 Task: Create Card Card0000000044 in Board Board0000000011 in Workspace WS0000000004 in Trello. Create Card Card0000000045 in Board Board0000000012 in Workspace WS0000000004 in Trello. Create Card Card0000000046 in Board Board0000000012 in Workspace WS0000000004 in Trello. Create Card Card0000000047 in Board Board0000000012 in Workspace WS0000000004 in Trello. Create Card Card0000000048 in Board Board0000000012 in Workspace WS0000000004 in Trello
Action: Mouse moved to (614, 88)
Screenshot: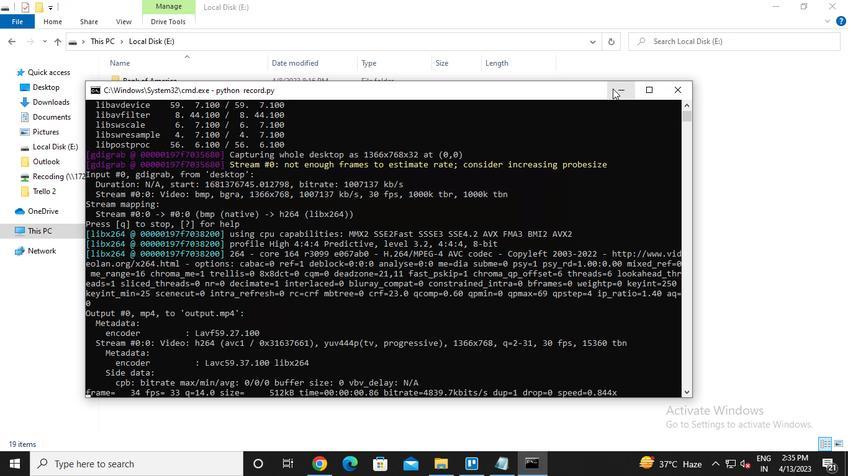 
Action: Mouse pressed left at (614, 88)
Screenshot: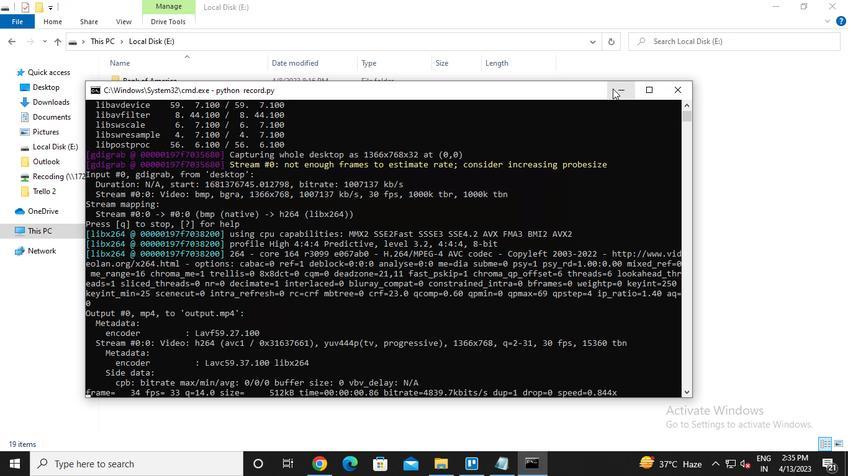 
Action: Mouse moved to (462, 460)
Screenshot: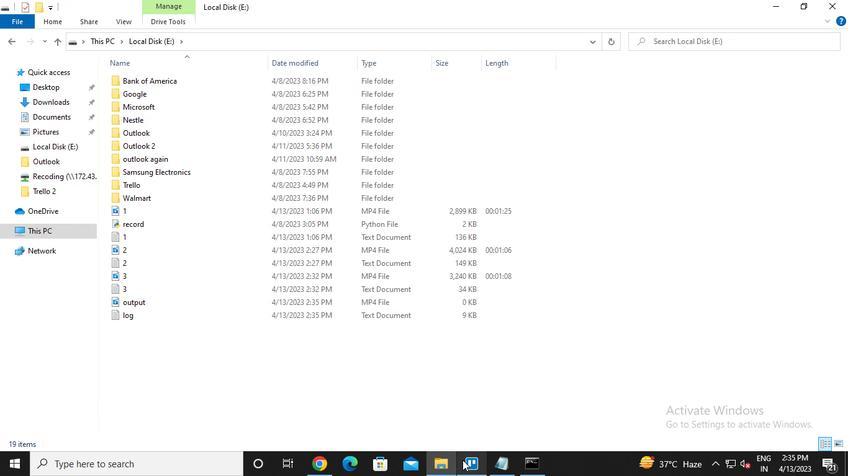 
Action: Mouse pressed left at (462, 460)
Screenshot: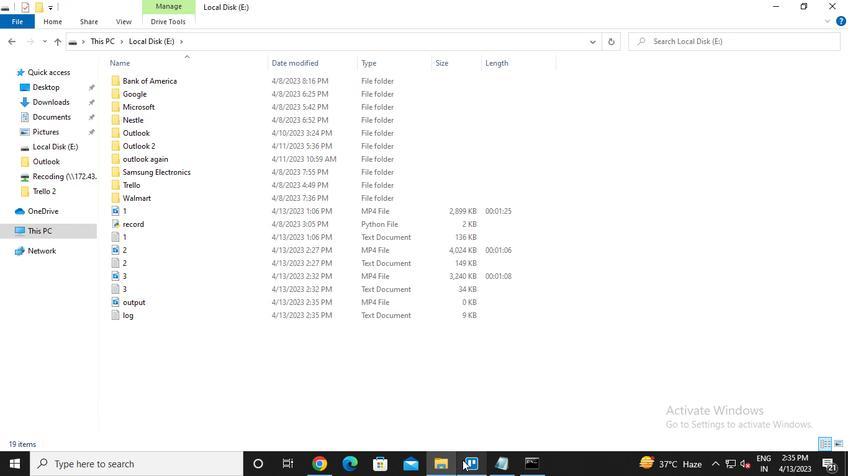 
Action: Mouse moved to (250, 189)
Screenshot: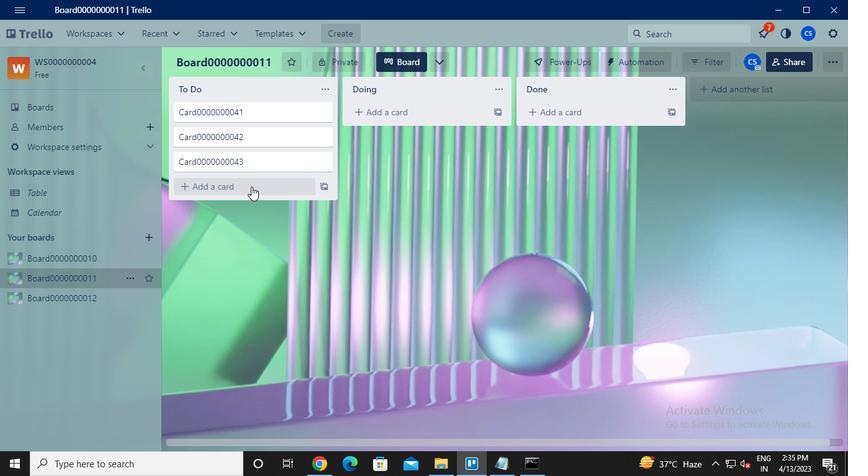 
Action: Mouse pressed left at (250, 189)
Screenshot: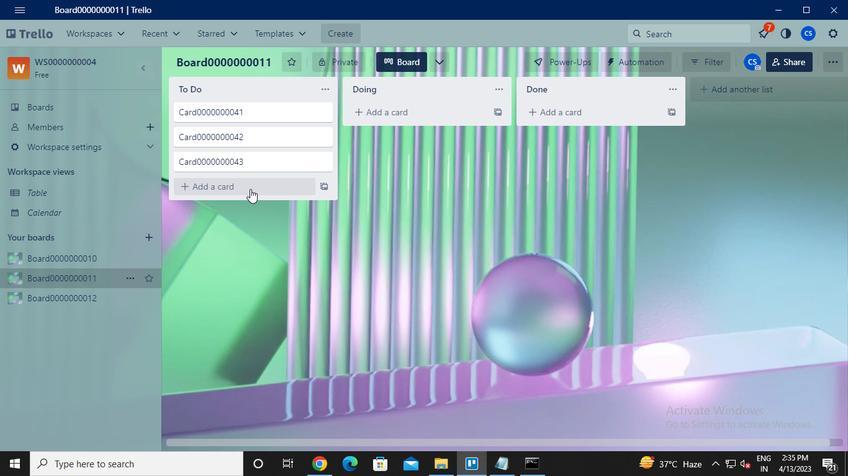 
Action: Keyboard Key.shift
Screenshot: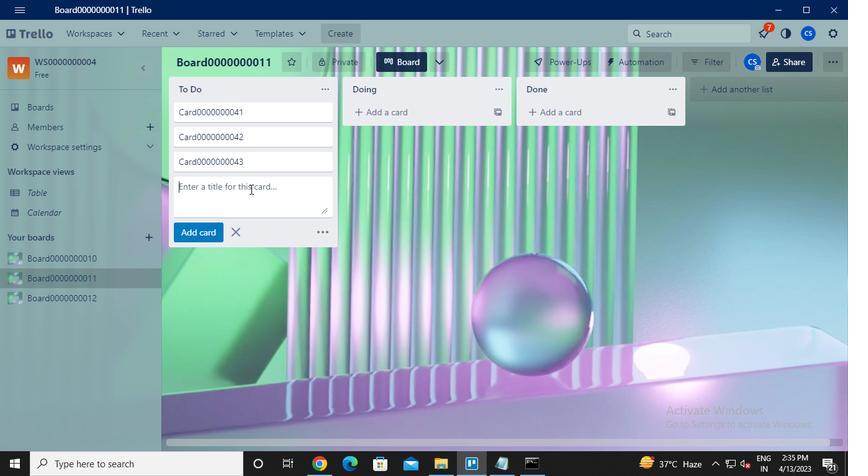 
Action: Keyboard Key.caps_lock
Screenshot: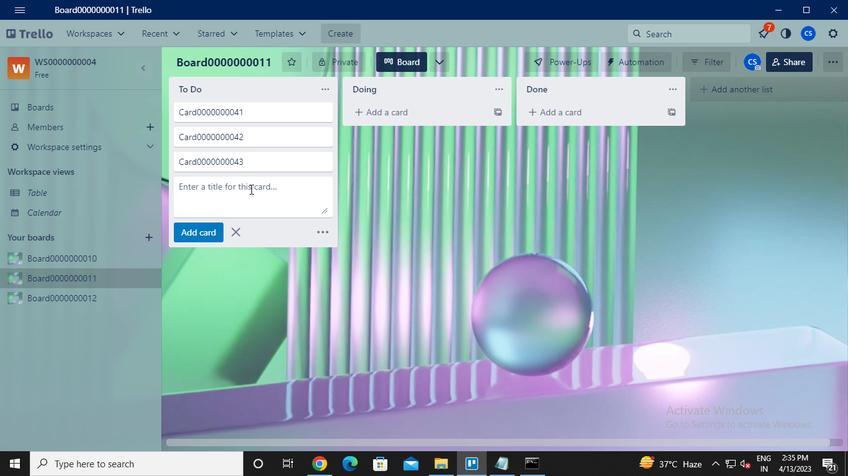 
Action: Keyboard c
Screenshot: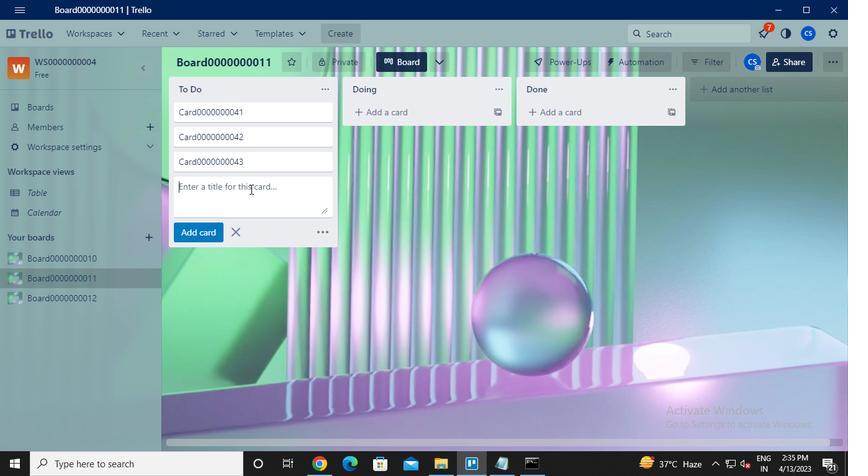 
Action: Keyboard Key.caps_lock
Screenshot: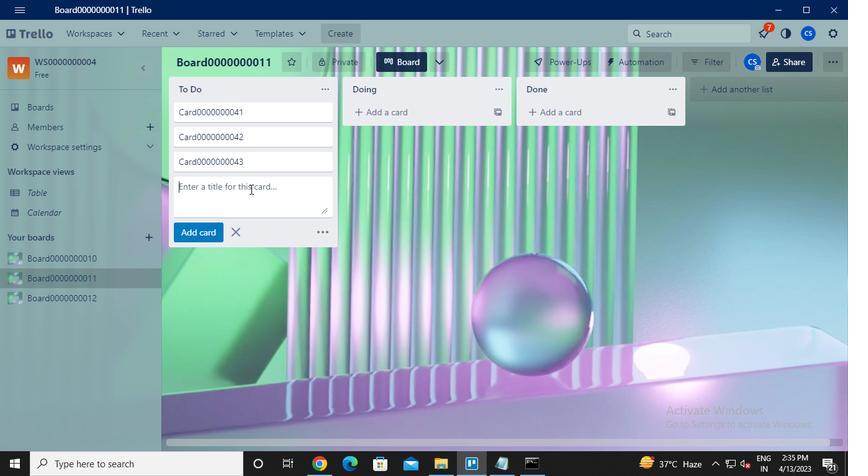 
Action: Keyboard a
Screenshot: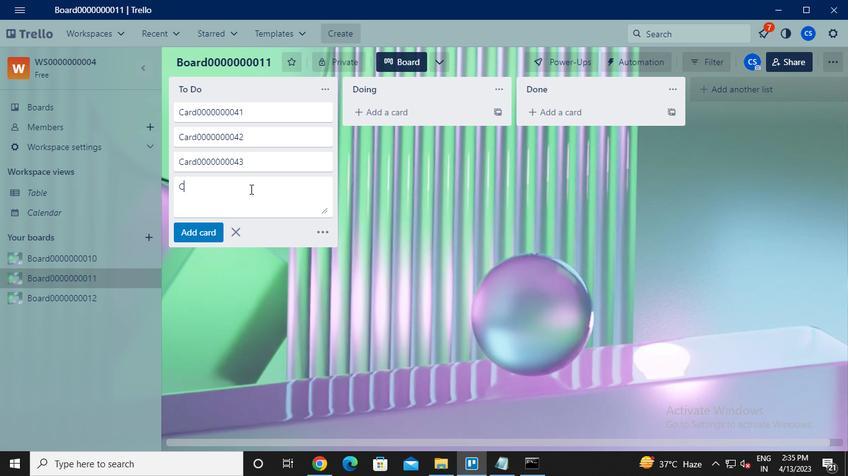 
Action: Keyboard r
Screenshot: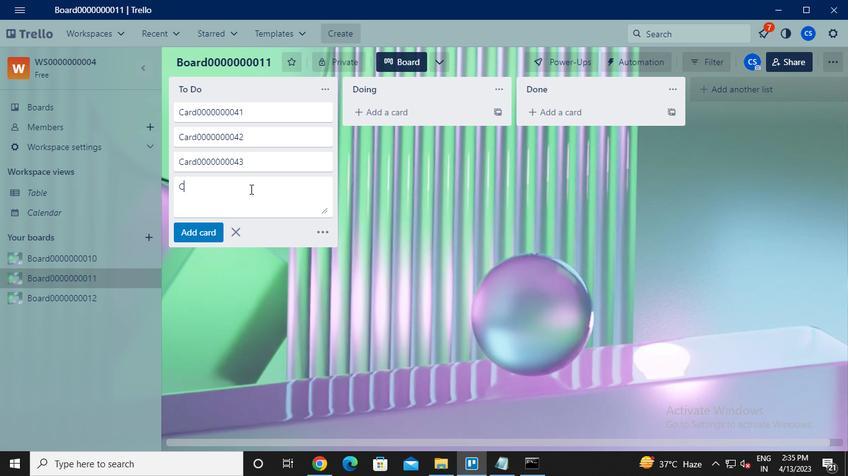 
Action: Keyboard d
Screenshot: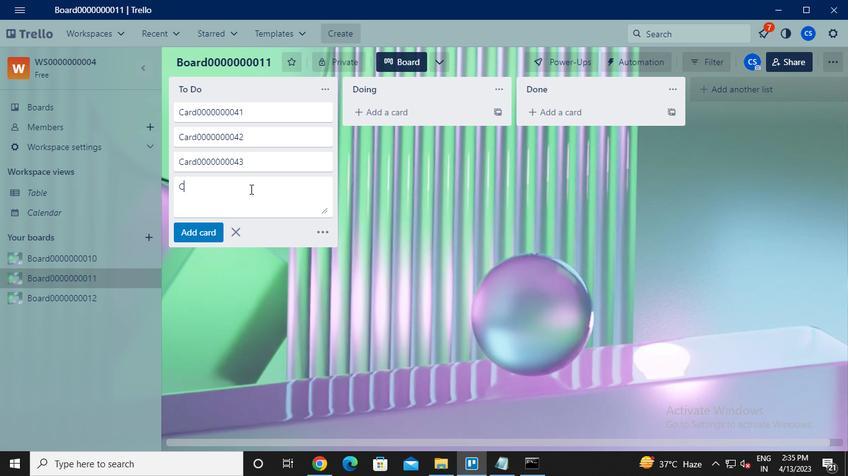 
Action: Keyboard <96>
Screenshot: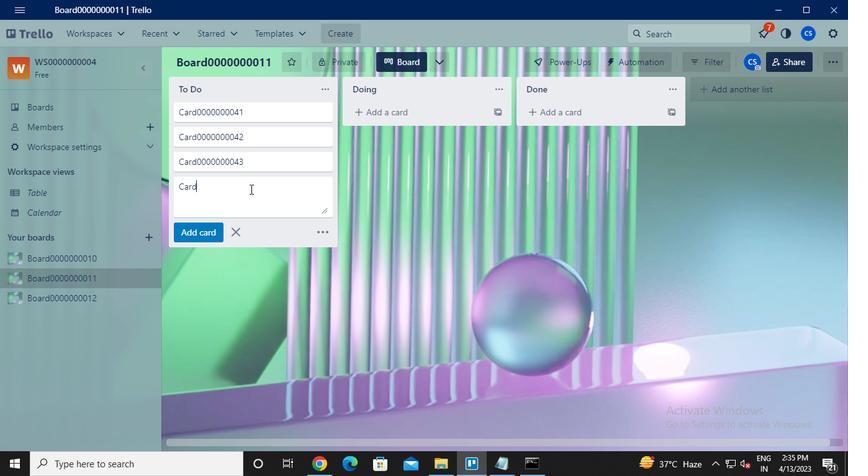 
Action: Keyboard <96>
Screenshot: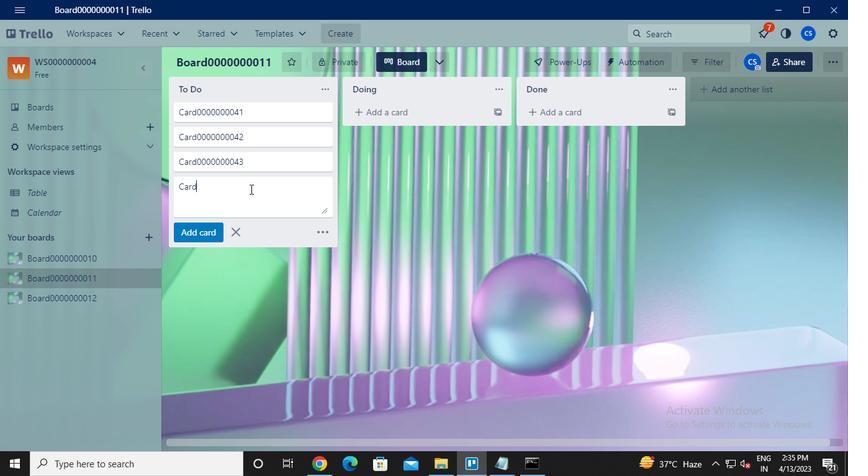 
Action: Keyboard <96>
Screenshot: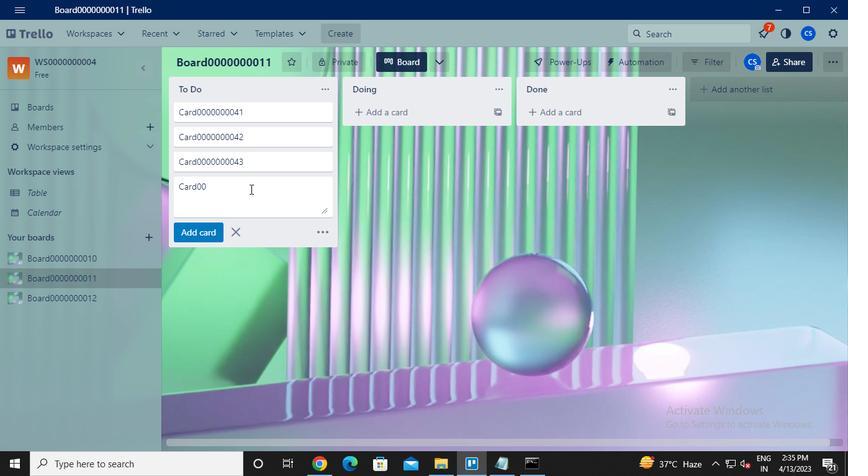 
Action: Keyboard <96>
Screenshot: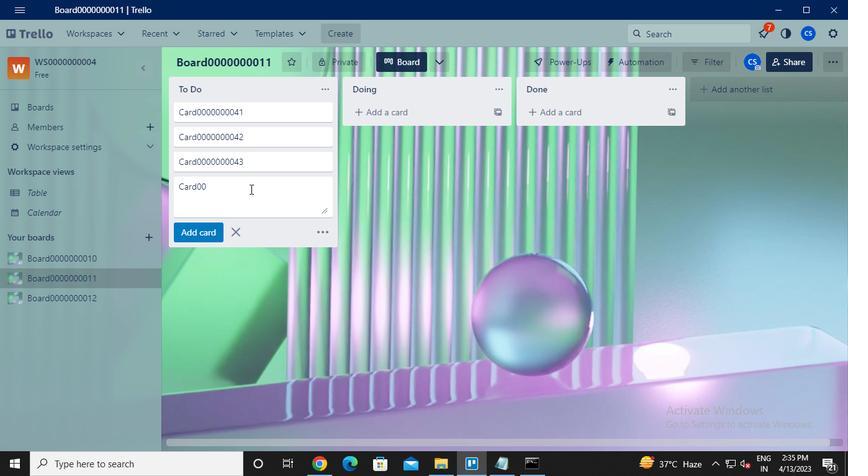 
Action: Keyboard <96>
Screenshot: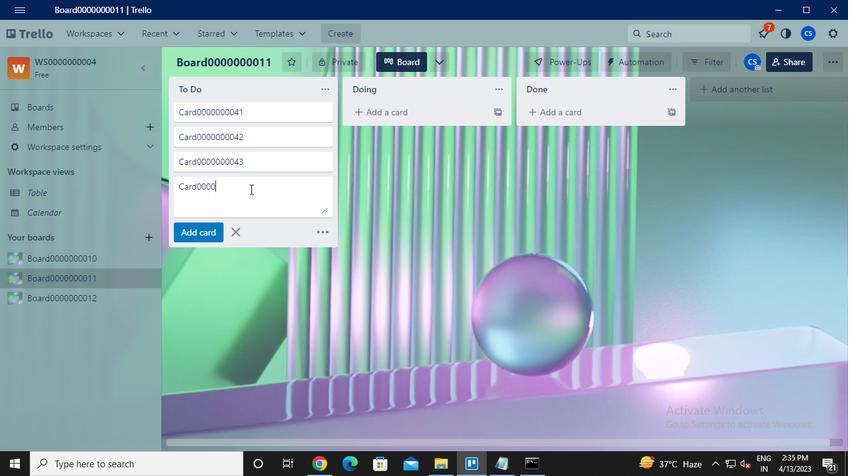 
Action: Keyboard <96>
Screenshot: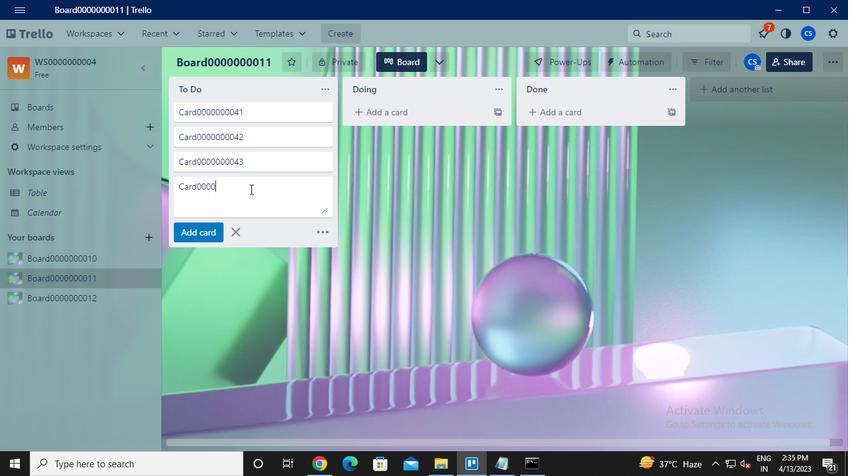 
Action: Keyboard <96>
Screenshot: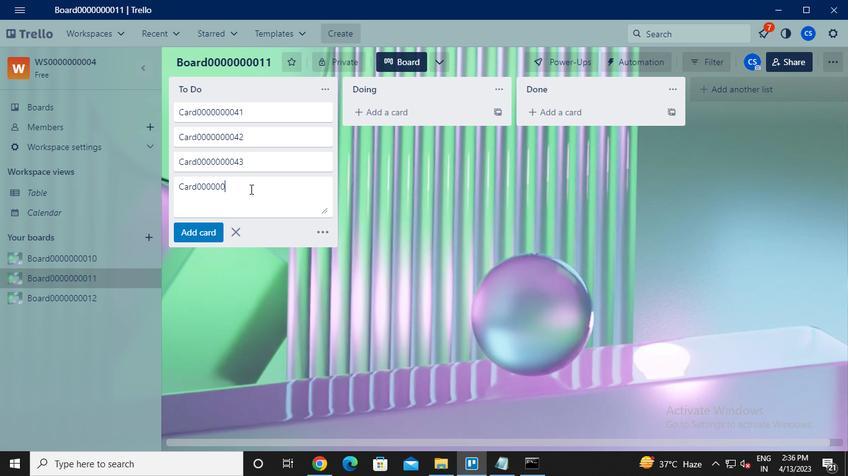 
Action: Keyboard <96>
Screenshot: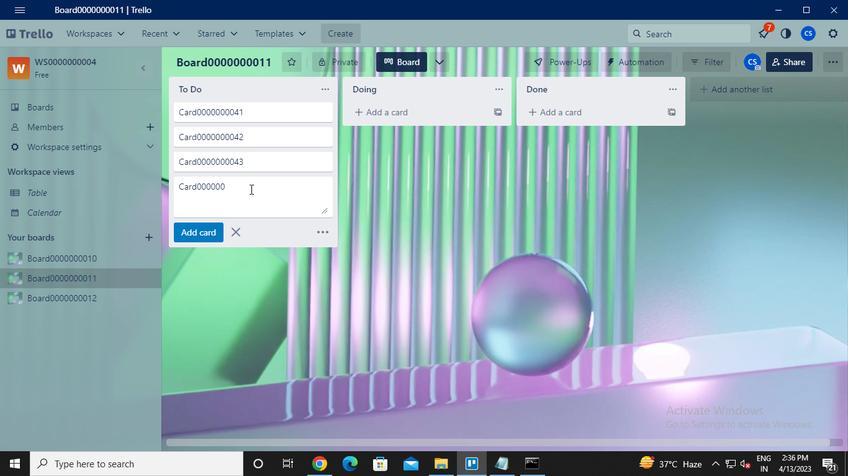 
Action: Keyboard <100>
Screenshot: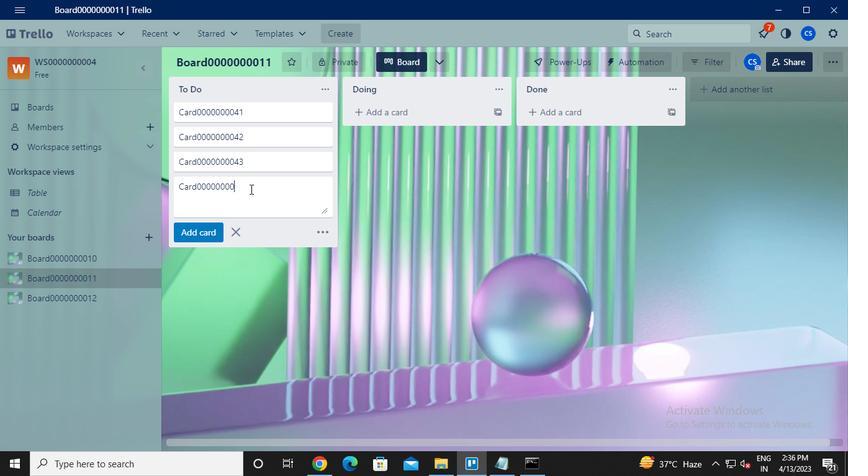 
Action: Keyboard <100>
Screenshot: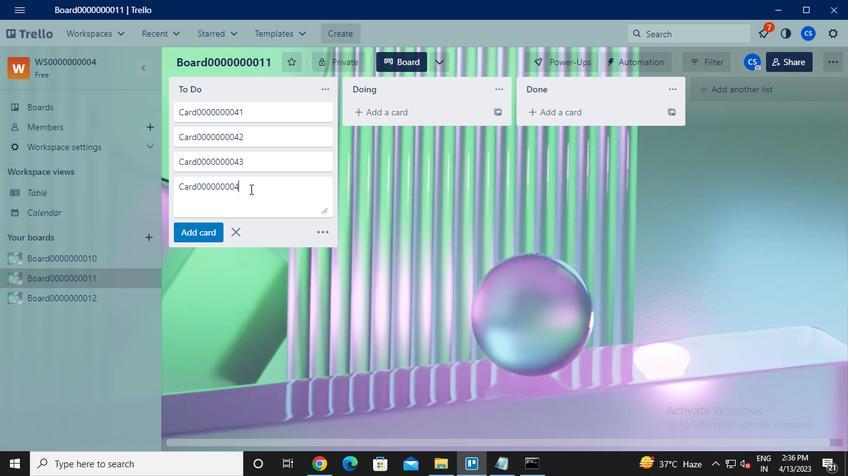 
Action: Mouse moved to (253, 295)
Screenshot: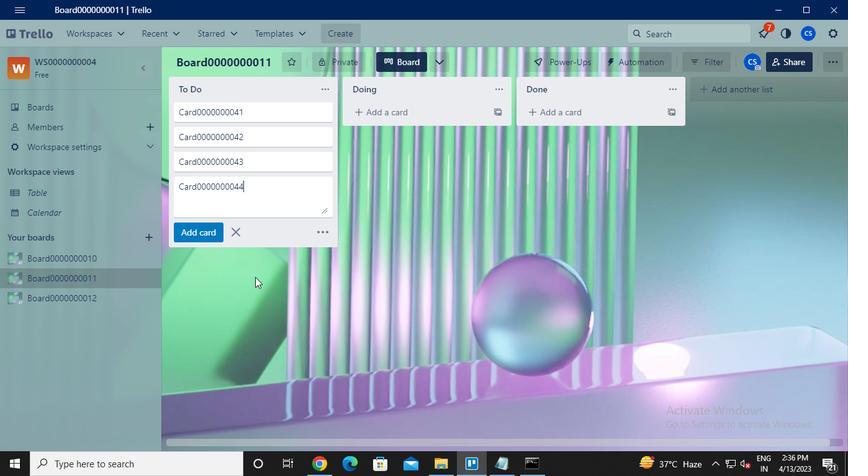 
Action: Keyboard Key.enter
Screenshot: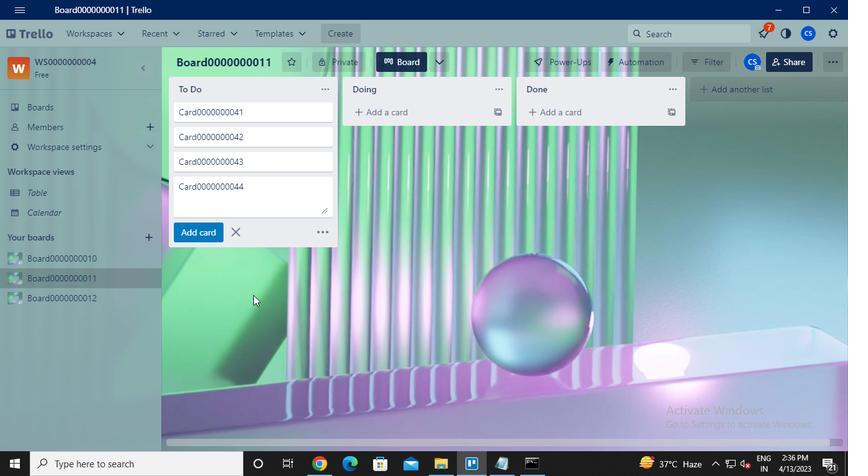 
Action: Mouse moved to (244, 261)
Screenshot: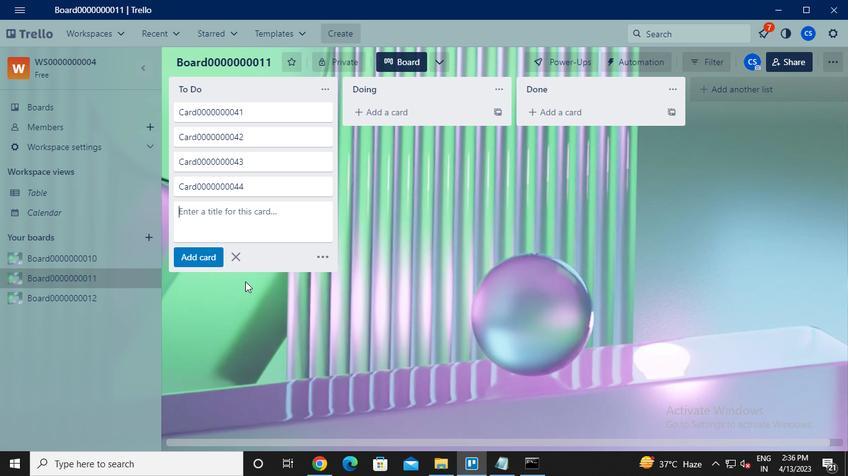 
Action: Mouse pressed left at (244, 261)
Screenshot: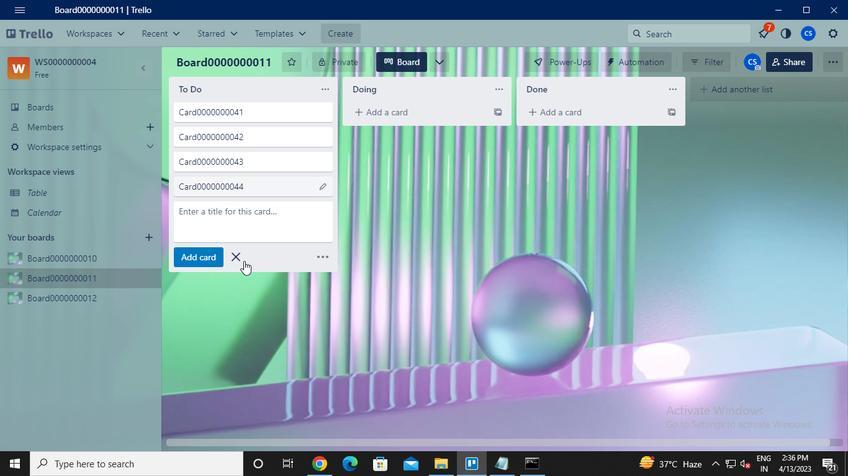 
Action: Mouse moved to (82, 303)
Screenshot: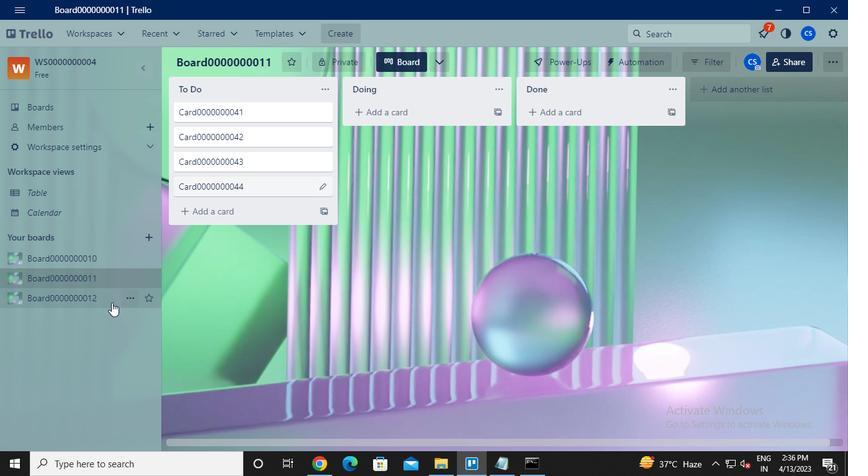
Action: Mouse pressed left at (82, 303)
Screenshot: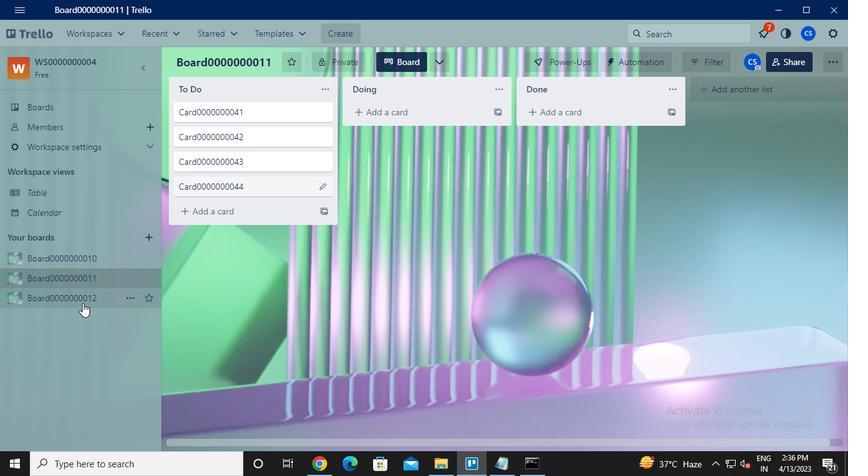 
Action: Mouse moved to (229, 135)
Screenshot: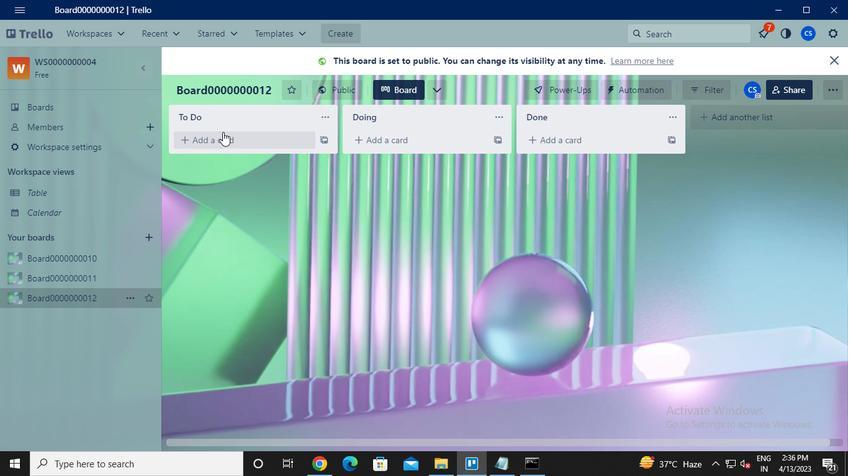 
Action: Mouse pressed left at (229, 135)
Screenshot: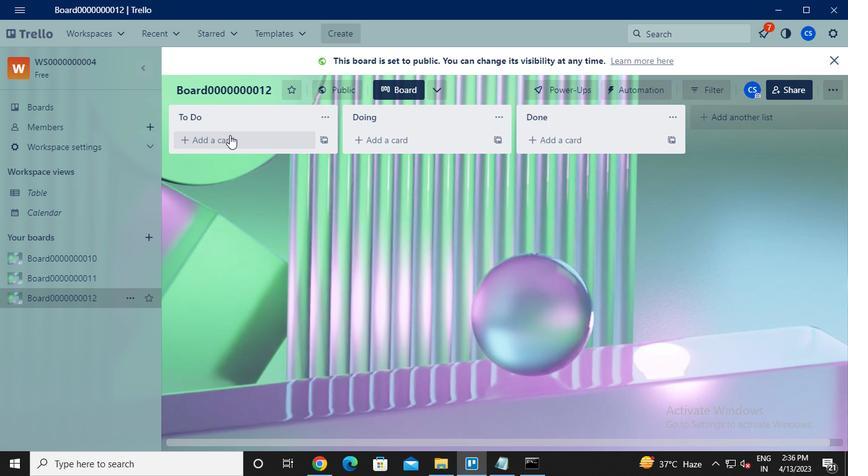 
Action: Keyboard Key.caps_lock
Screenshot: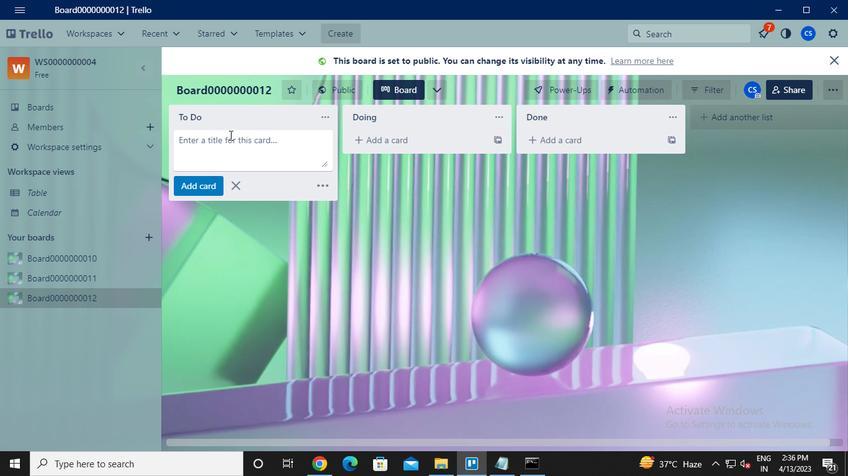 
Action: Keyboard c
Screenshot: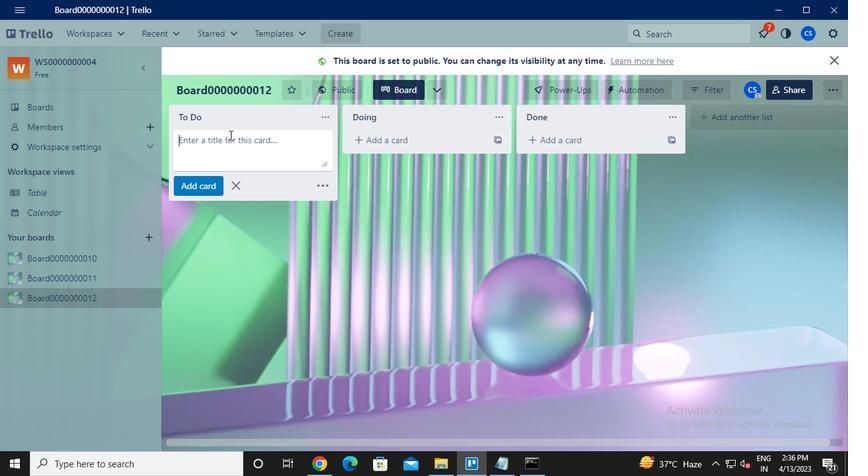 
Action: Keyboard Key.caps_lock
Screenshot: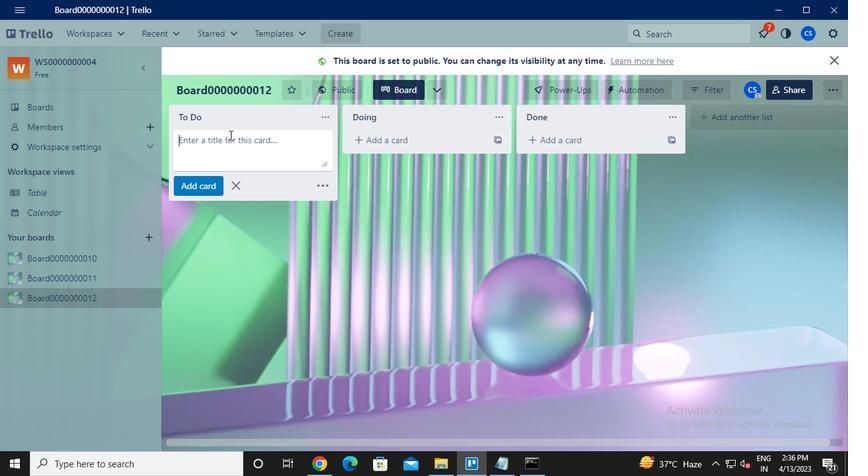 
Action: Keyboard a
Screenshot: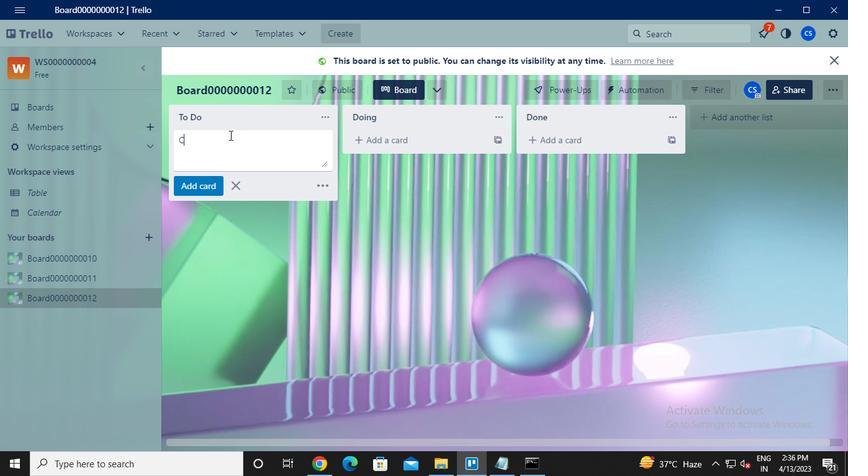 
Action: Keyboard r
Screenshot: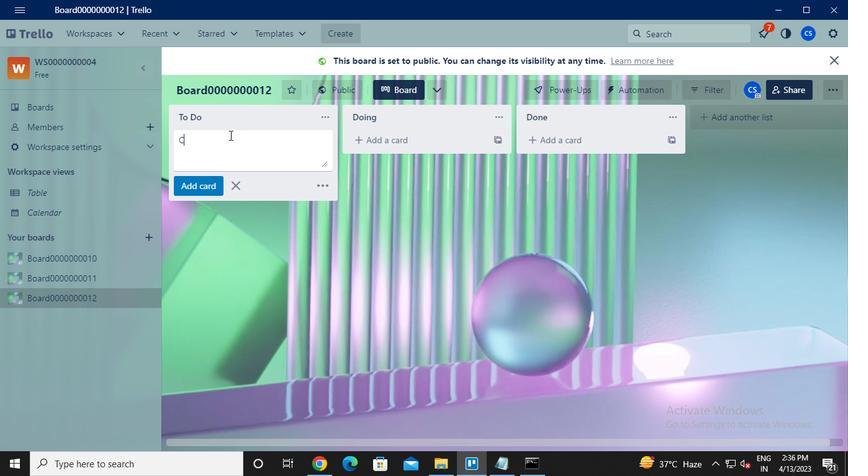 
Action: Keyboard d
Screenshot: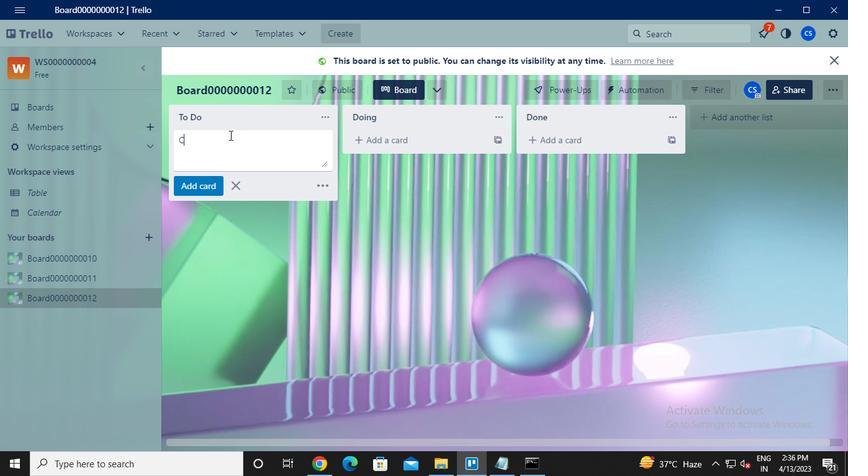 
Action: Keyboard <96>
Screenshot: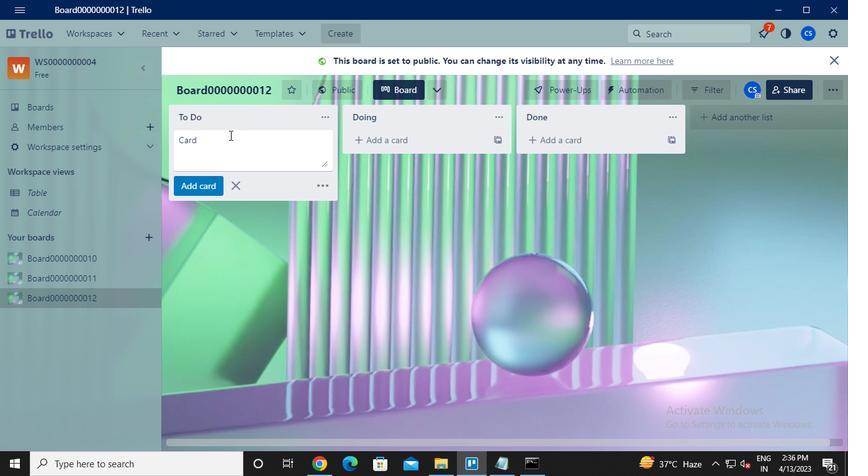 
Action: Keyboard <96>
Screenshot: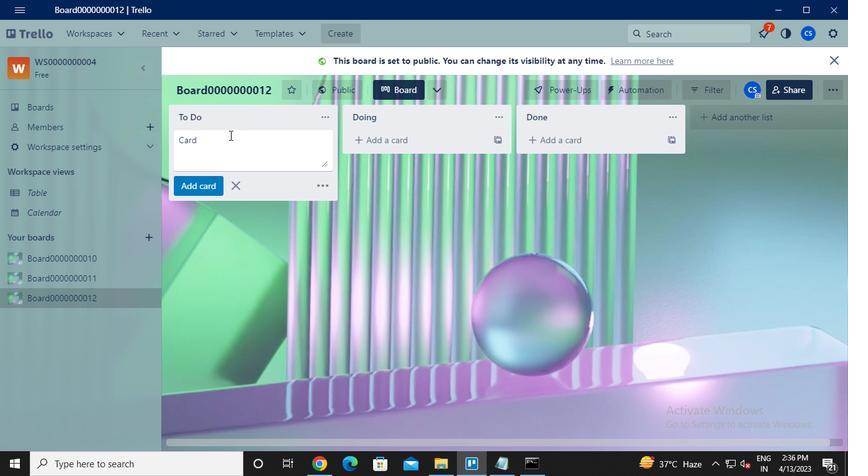 
Action: Keyboard <96>
Screenshot: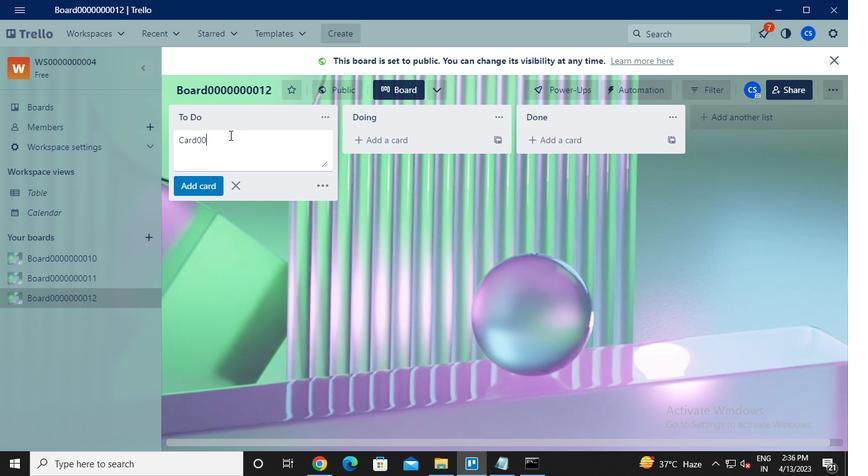 
Action: Keyboard <96>
Screenshot: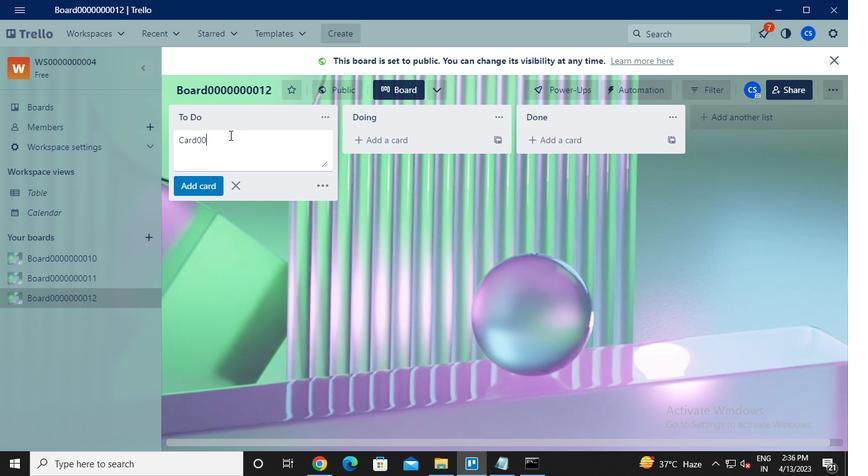 
Action: Keyboard <96>
Screenshot: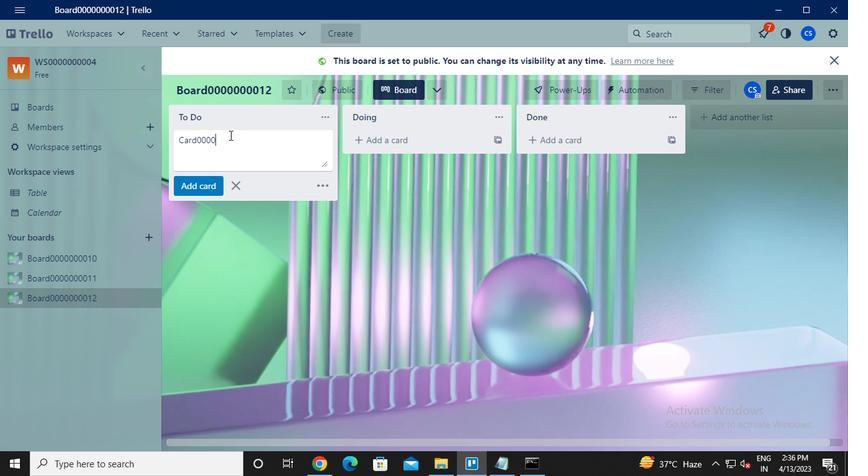 
Action: Keyboard <96>
Screenshot: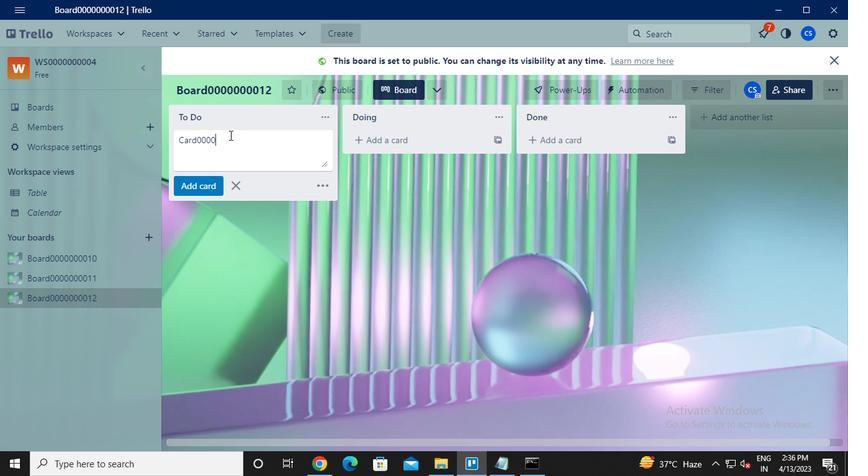 
Action: Keyboard <96>
Screenshot: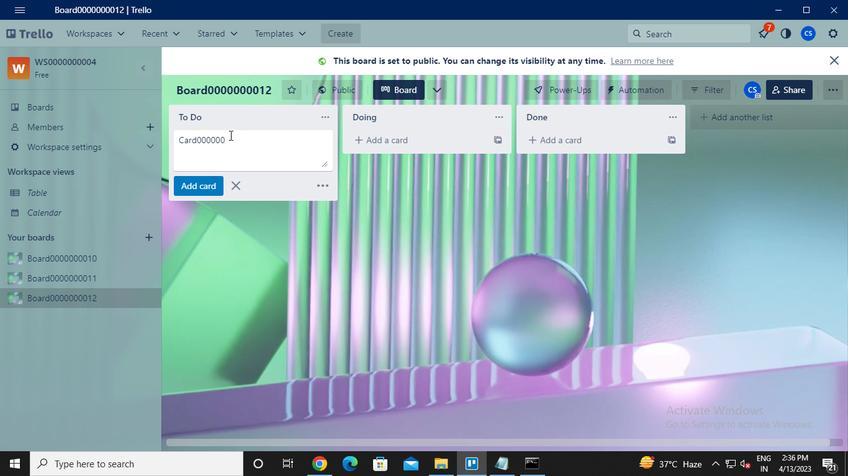 
Action: Keyboard <96>
Screenshot: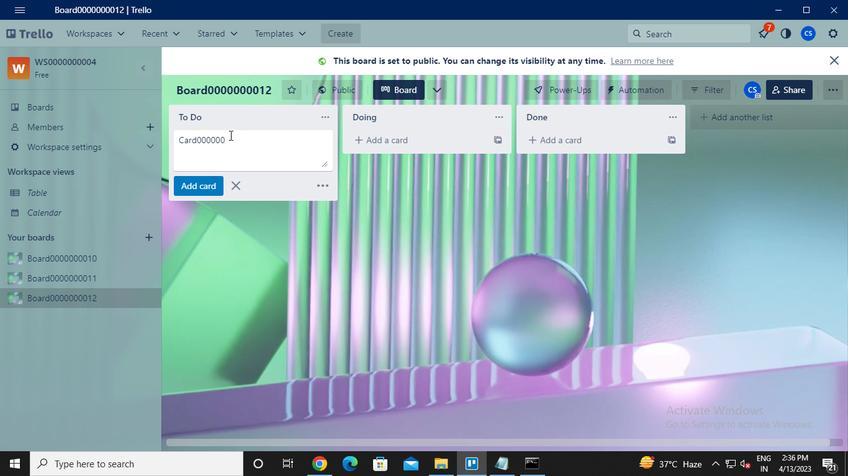 
Action: Keyboard <100>
Screenshot: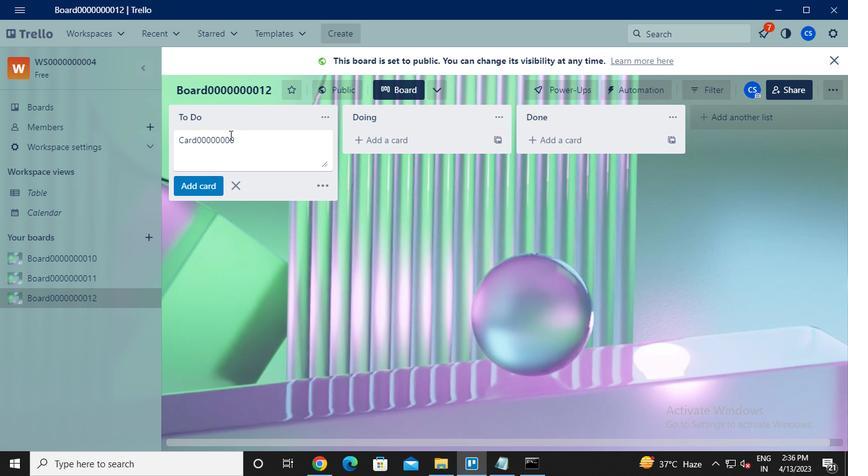 
Action: Keyboard <101>
Screenshot: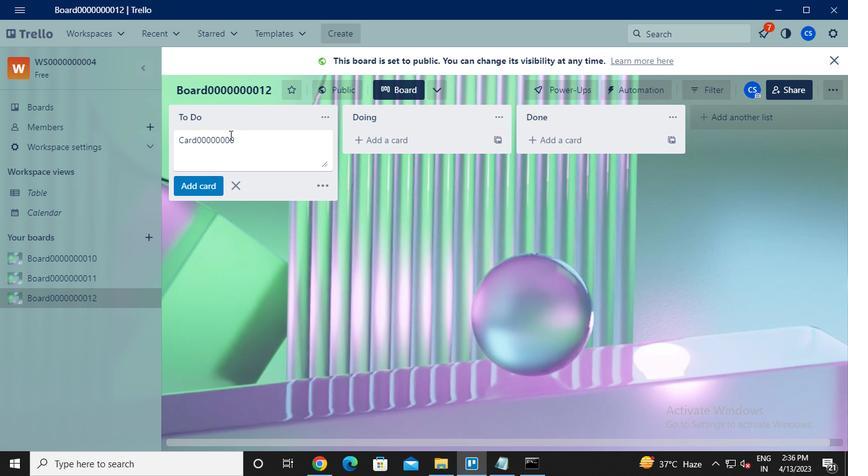 
Action: Keyboard Key.enter
Screenshot: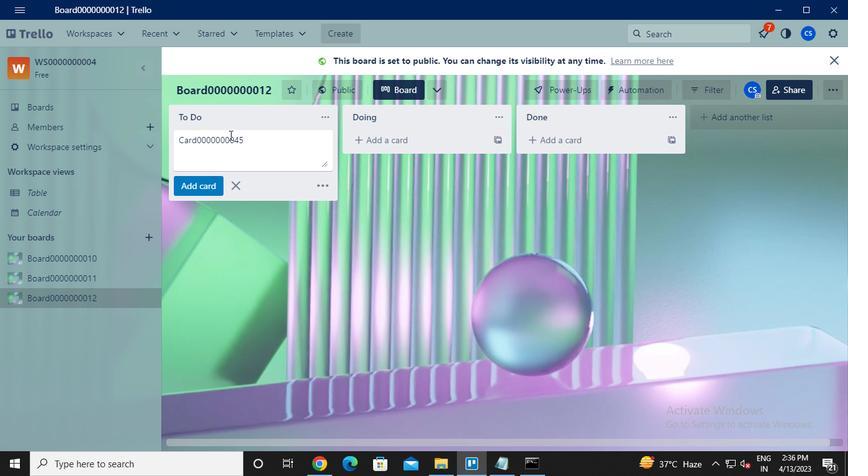 
Action: Keyboard Key.caps_lock
Screenshot: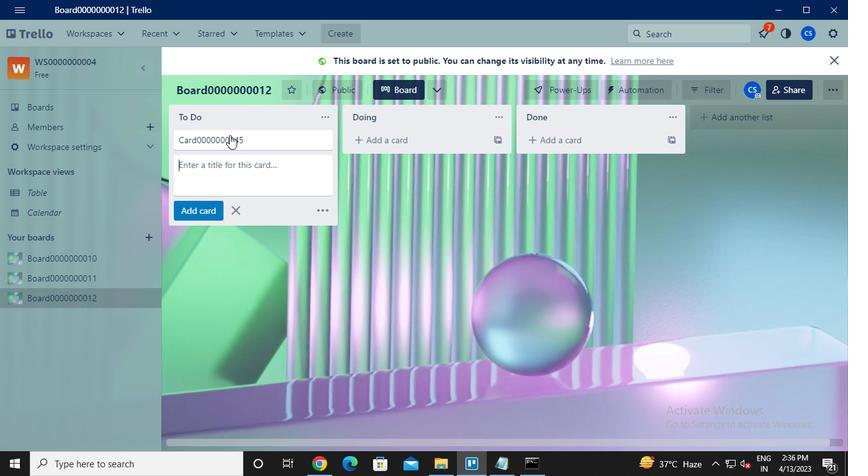 
Action: Keyboard c
Screenshot: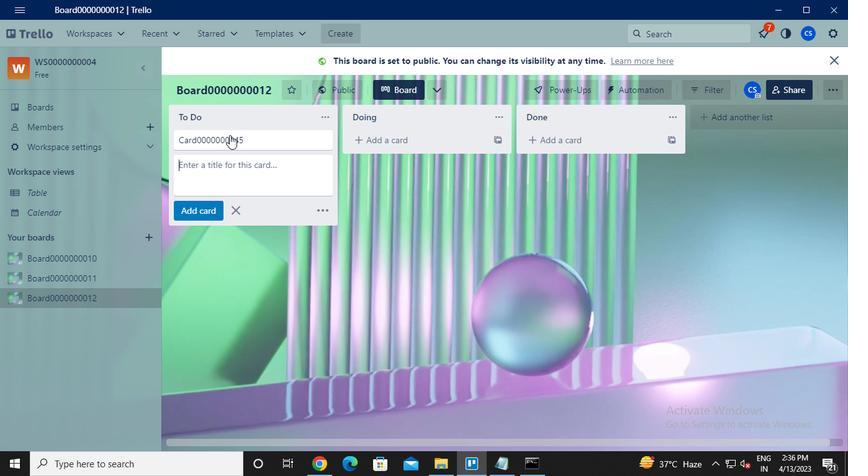 
Action: Keyboard Key.caps_lock
Screenshot: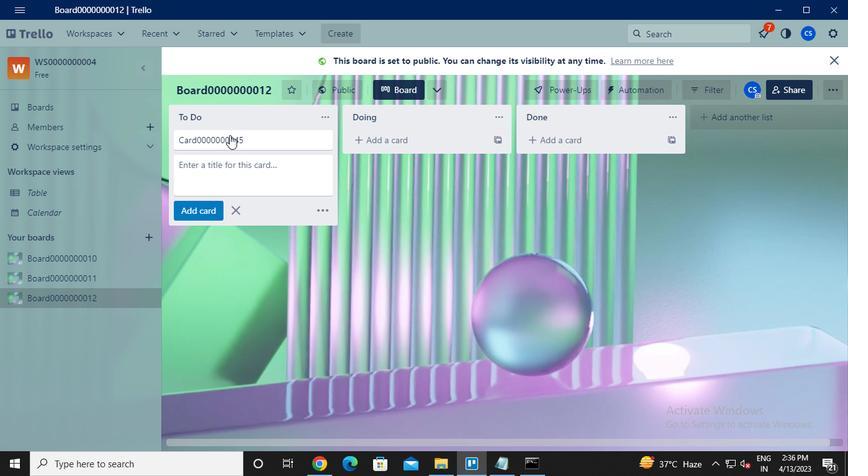 
Action: Keyboard a
Screenshot: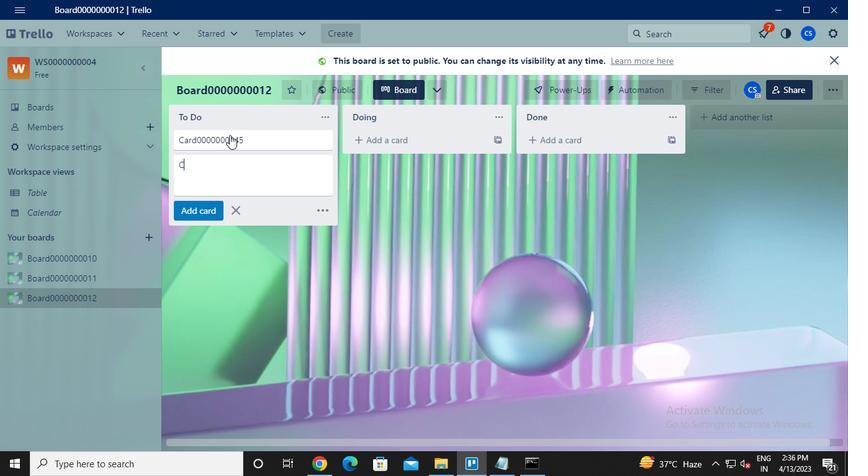 
Action: Keyboard r
Screenshot: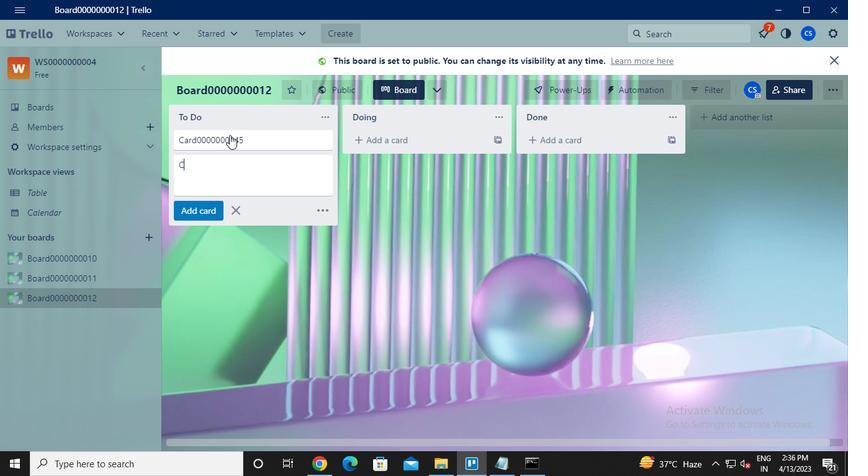 
Action: Keyboard d
Screenshot: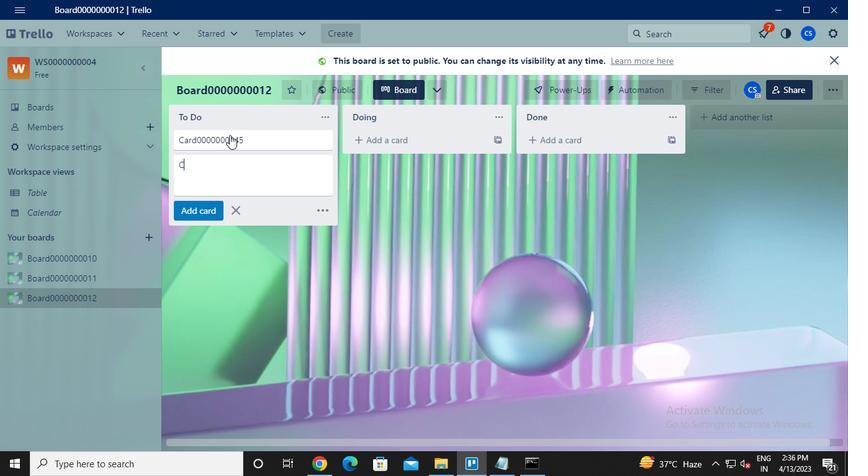 
Action: Keyboard <96>
Screenshot: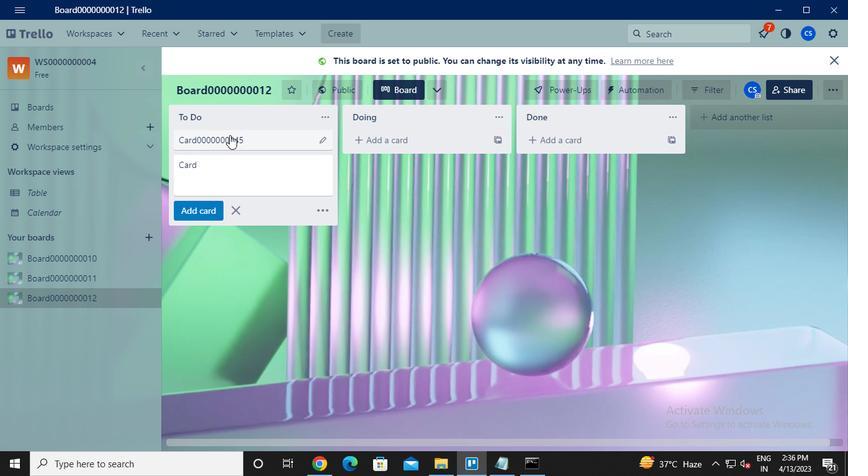 
Action: Keyboard <96>
Screenshot: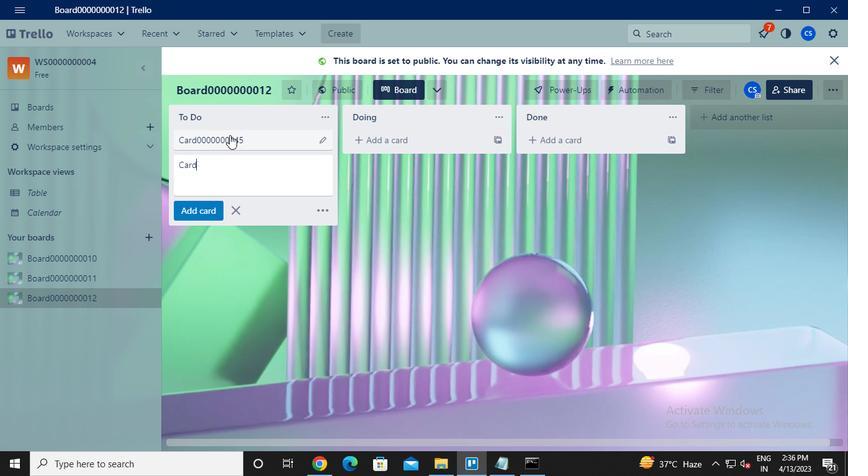 
Action: Keyboard <96>
Screenshot: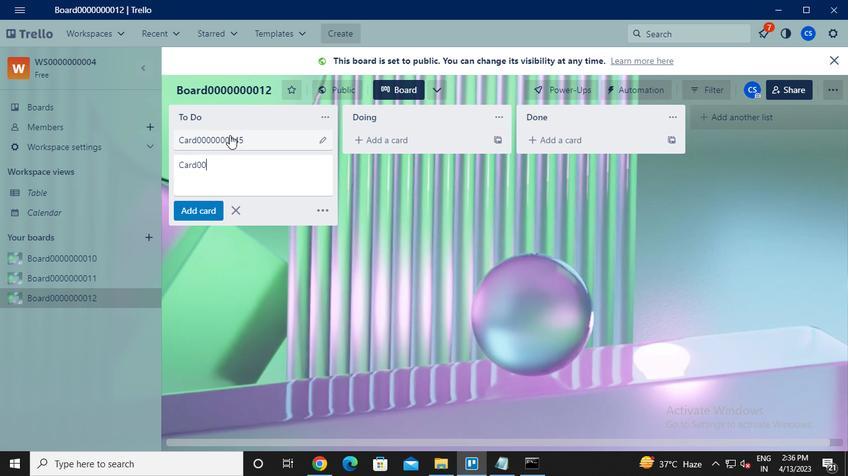 
Action: Keyboard <96>
Screenshot: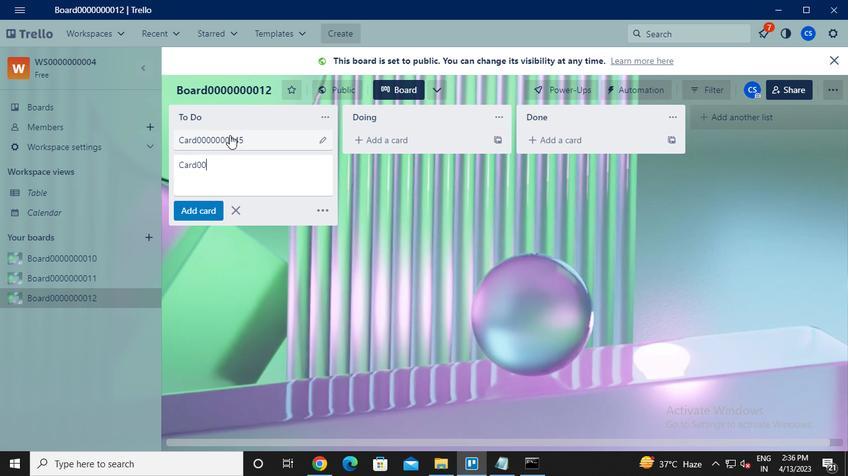
Action: Keyboard <96>
Screenshot: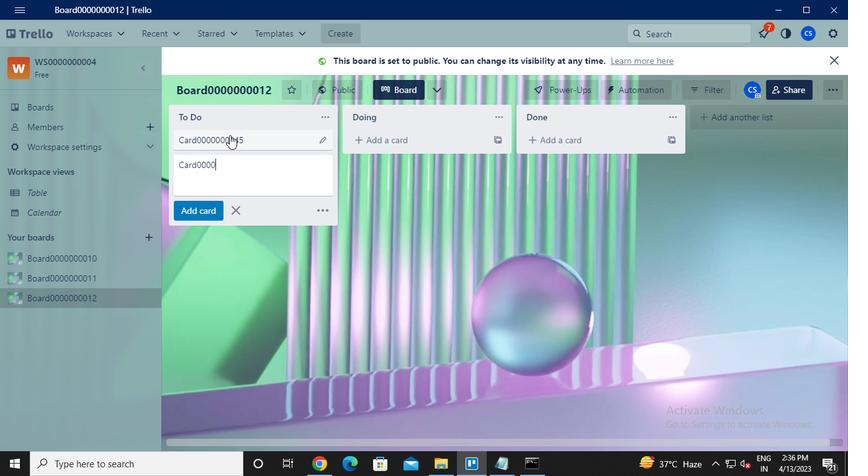 
Action: Keyboard <96>
Screenshot: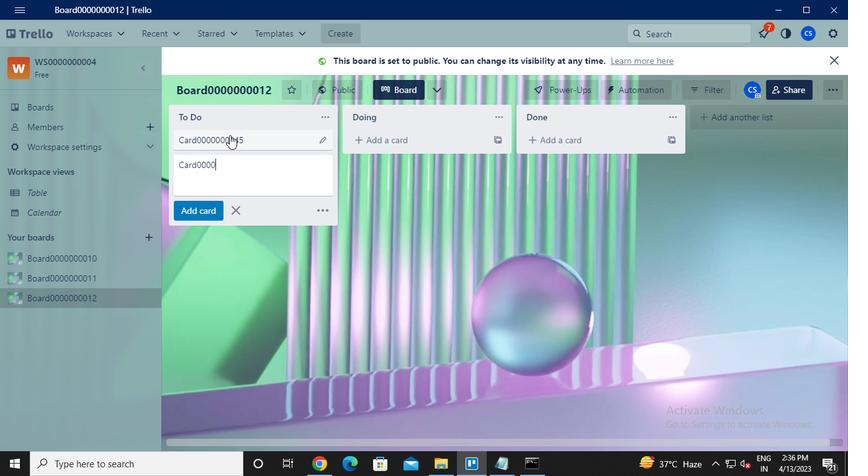 
Action: Keyboard <96>
Screenshot: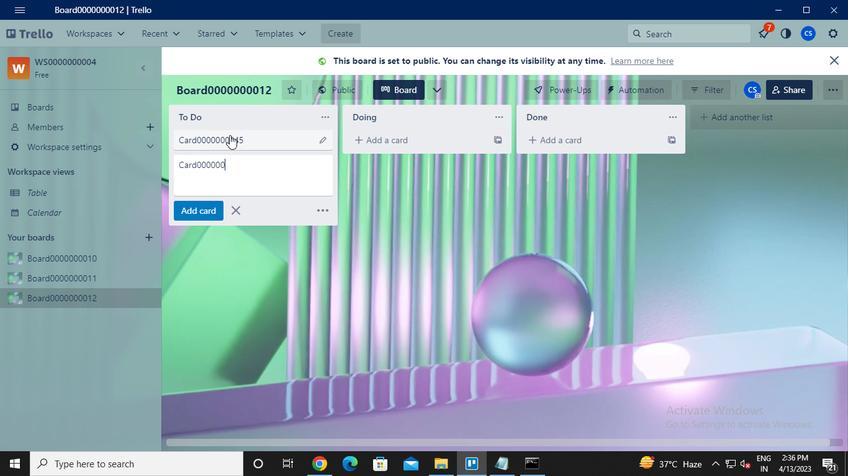 
Action: Keyboard <96>
Screenshot: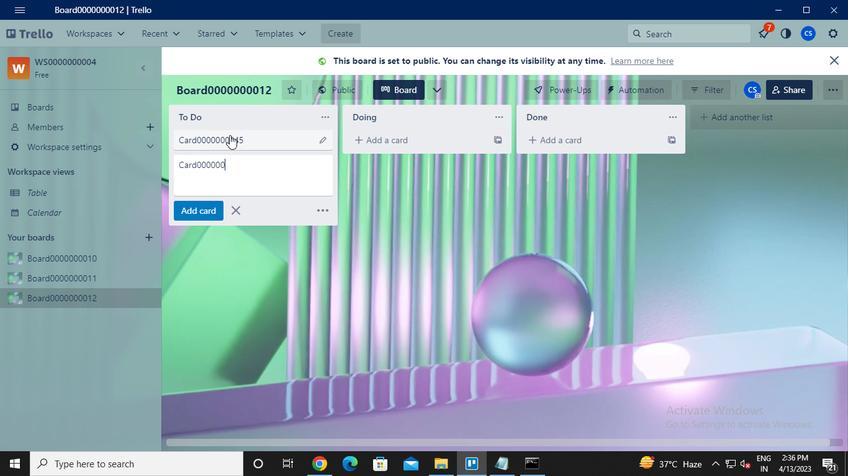 
Action: Keyboard <100>
Screenshot: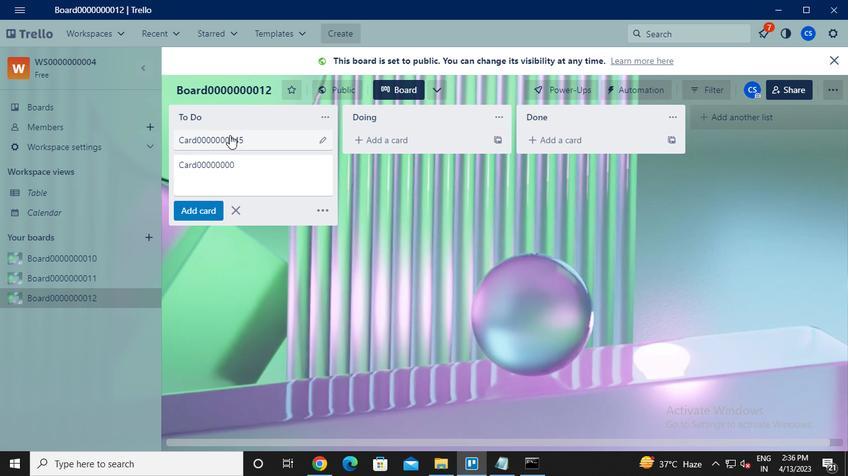 
Action: Keyboard <102>
Screenshot: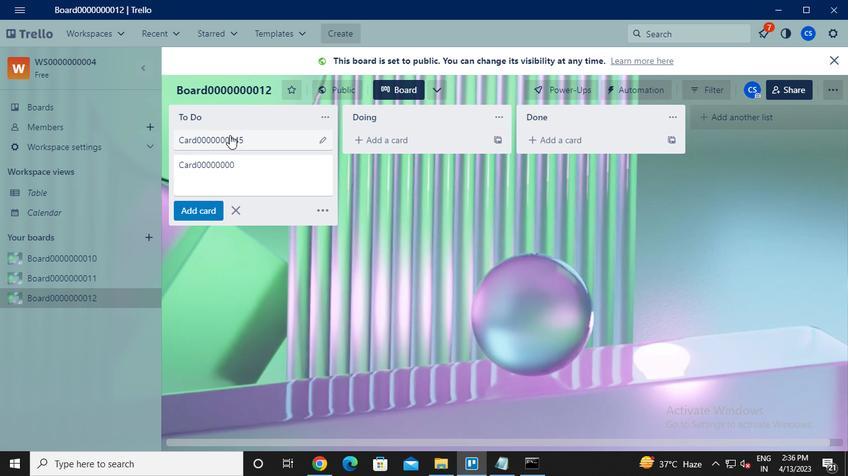 
Action: Keyboard Key.enter
Screenshot: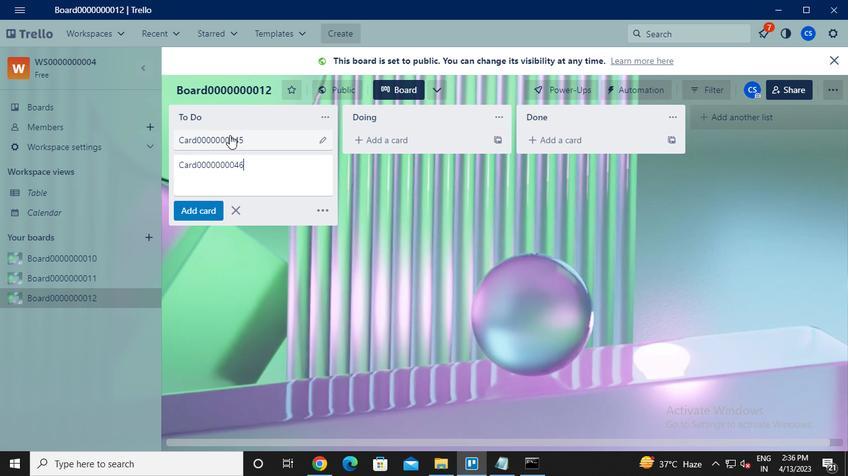 
Action: Keyboard Key.caps_lock
Screenshot: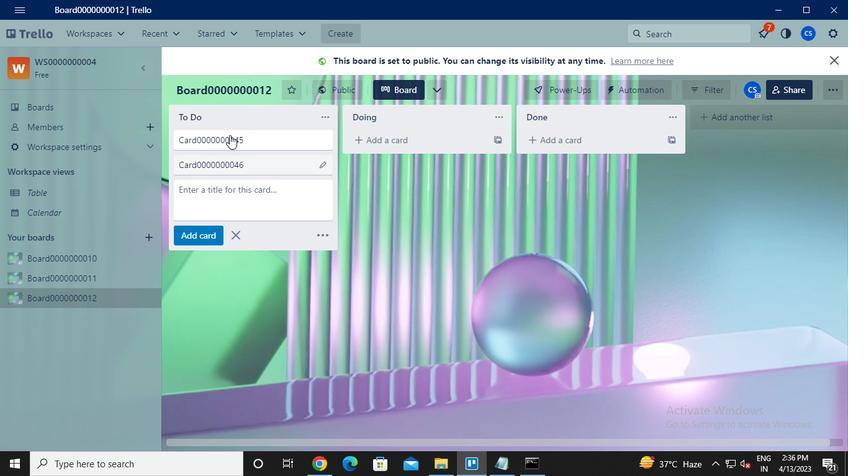 
Action: Keyboard c
Screenshot: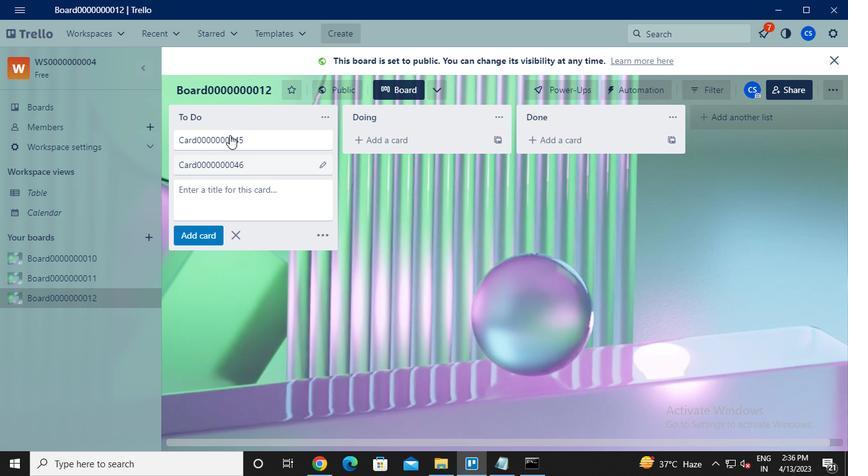 
Action: Keyboard Key.caps_lock
Screenshot: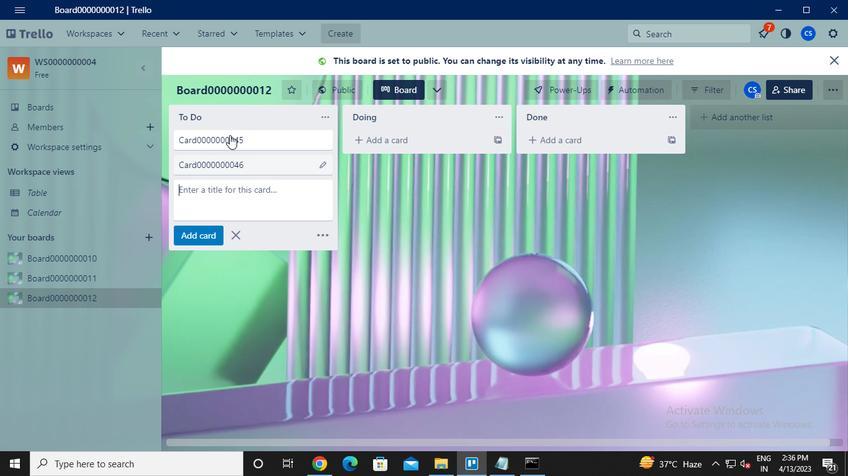 
Action: Keyboard a
Screenshot: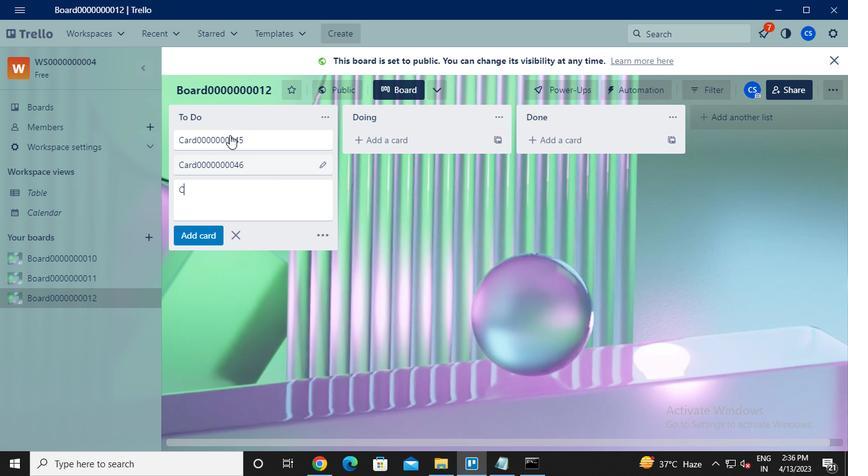 
Action: Keyboard r
Screenshot: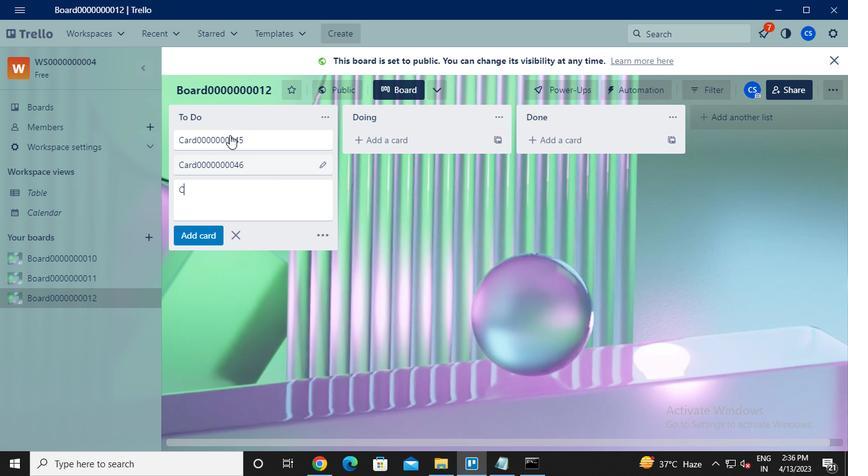 
Action: Keyboard d
Screenshot: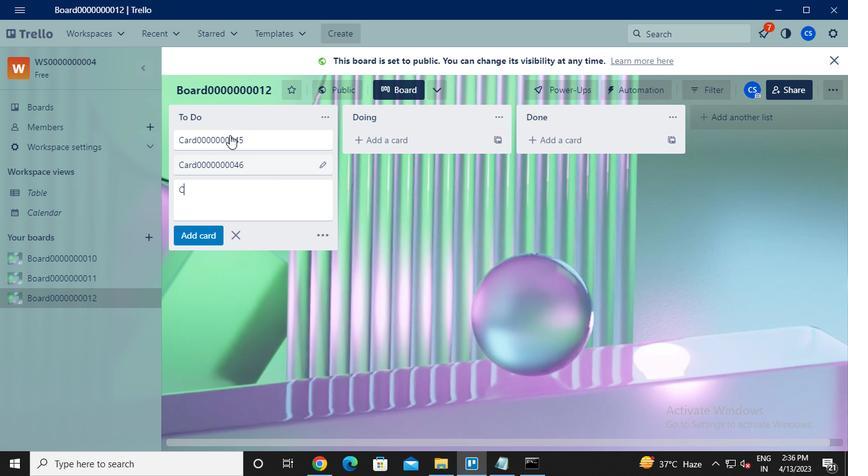 
Action: Keyboard <96>
Screenshot: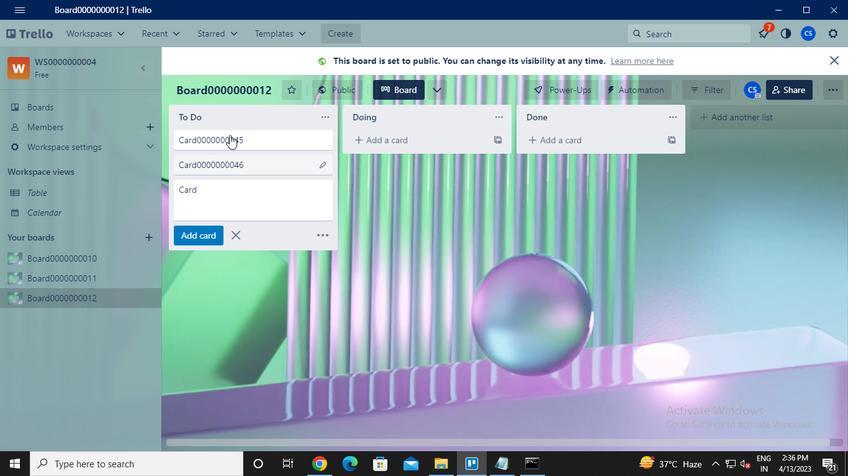 
Action: Keyboard <96>
Screenshot: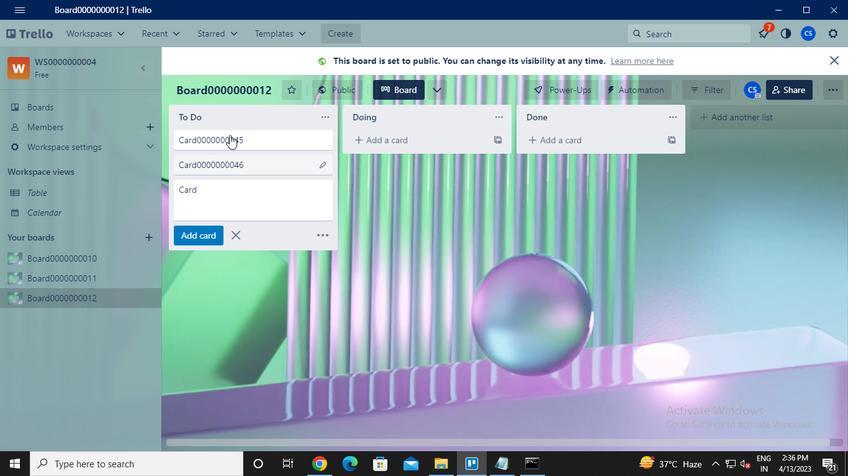 
Action: Keyboard <96>
Screenshot: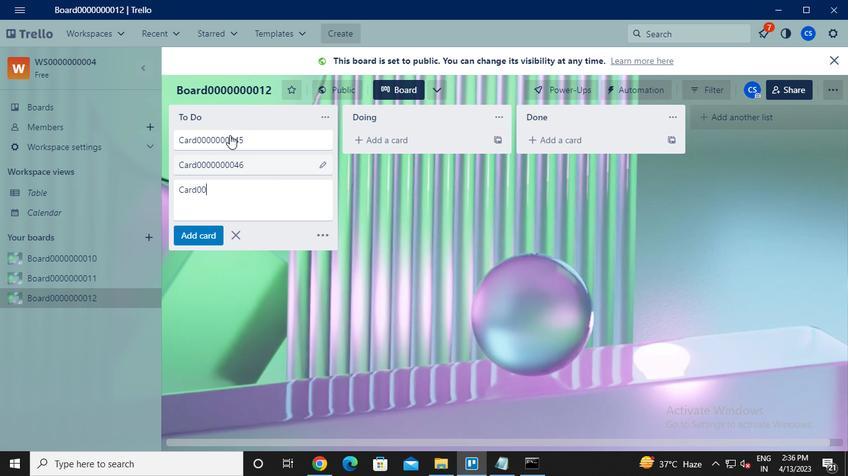 
Action: Keyboard <96>
Screenshot: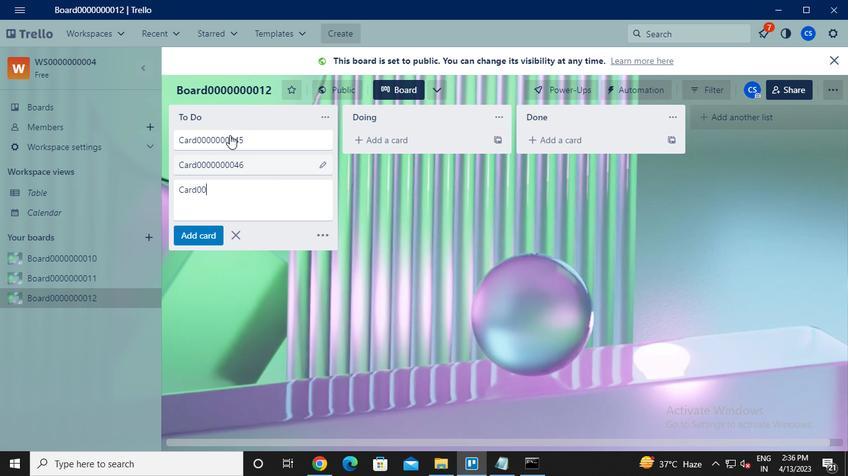 
Action: Keyboard <96>
Screenshot: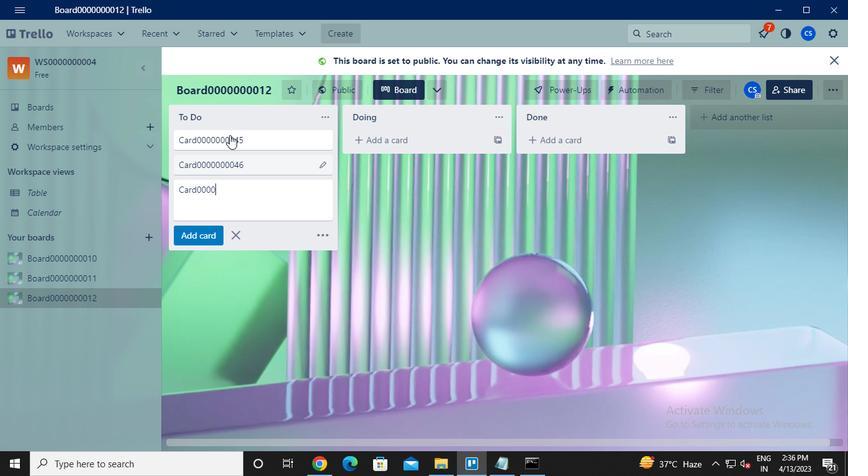 
Action: Keyboard <96>
Screenshot: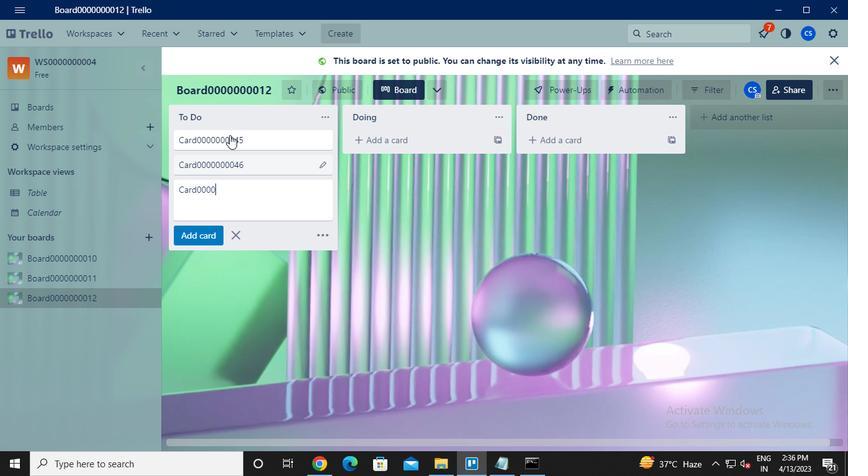 
Action: Keyboard <96>
Screenshot: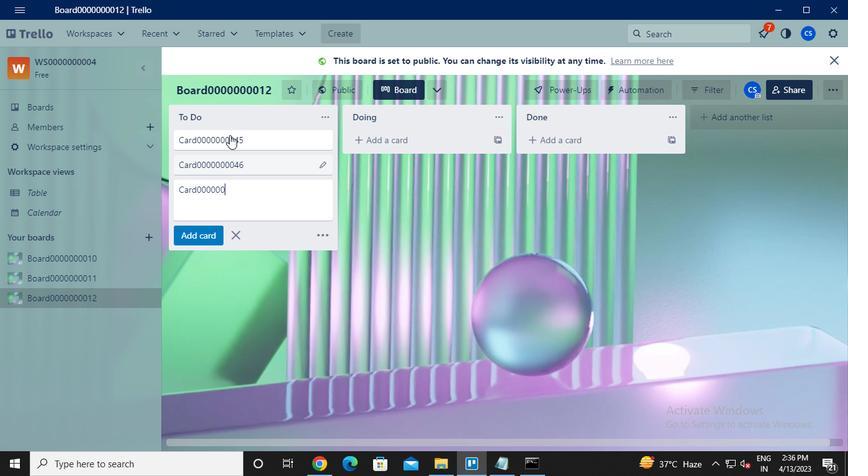 
Action: Keyboard <96>
Screenshot: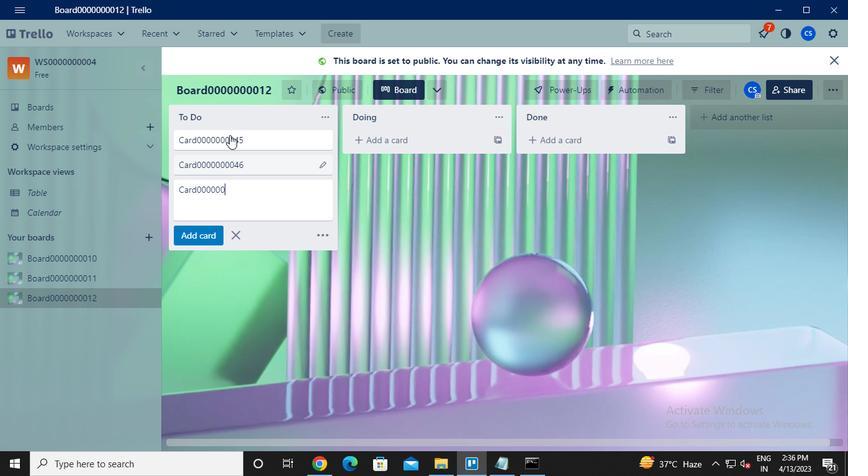 
Action: Keyboard <100>
Screenshot: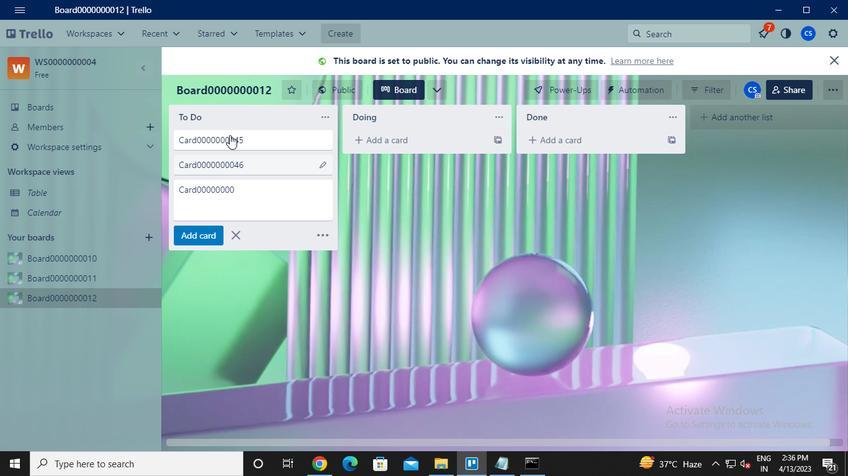 
Action: Keyboard <103>
Screenshot: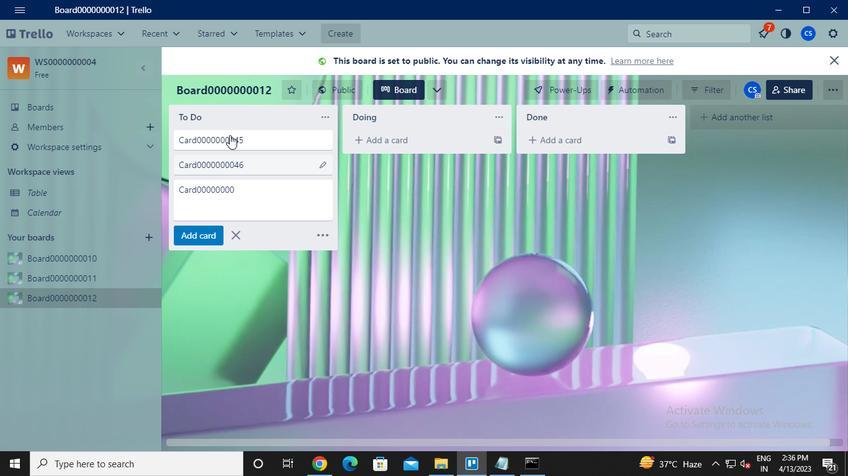 
Action: Keyboard Key.enter
Screenshot: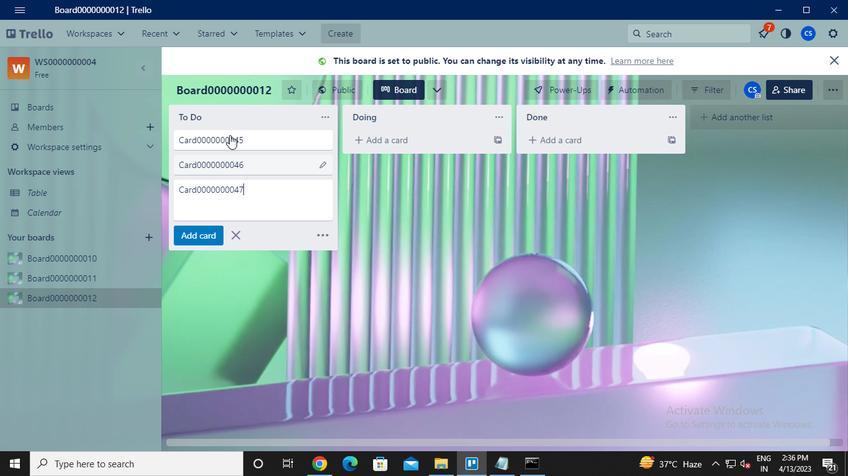 
Action: Keyboard Key.caps_lock
Screenshot: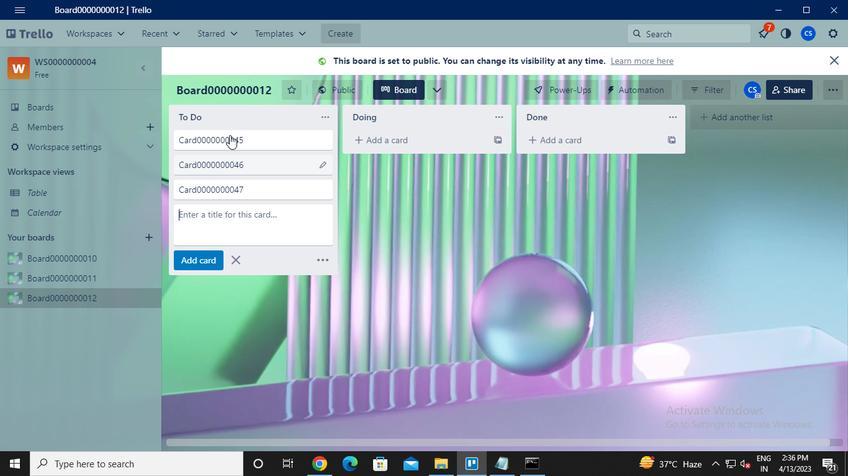 
Action: Keyboard c
Screenshot: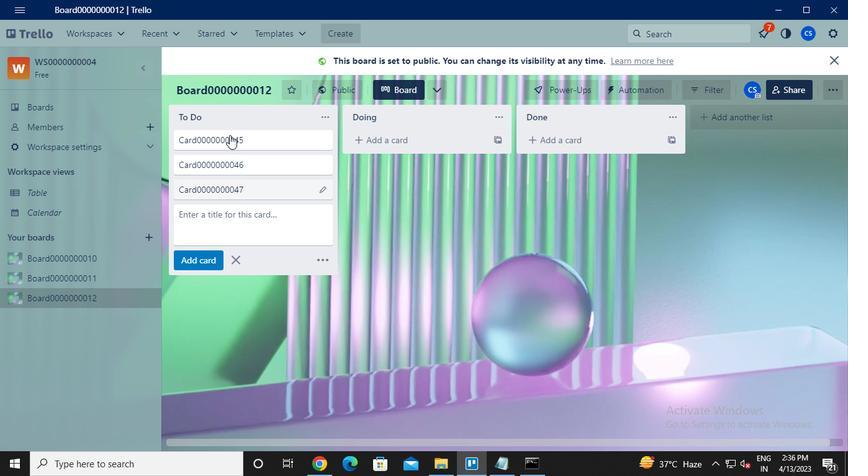 
Action: Keyboard Key.caps_lock
Screenshot: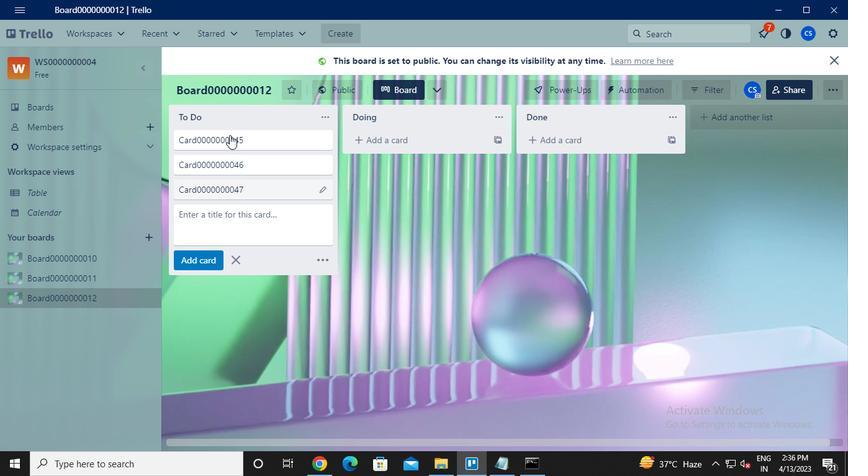 
Action: Keyboard a
Screenshot: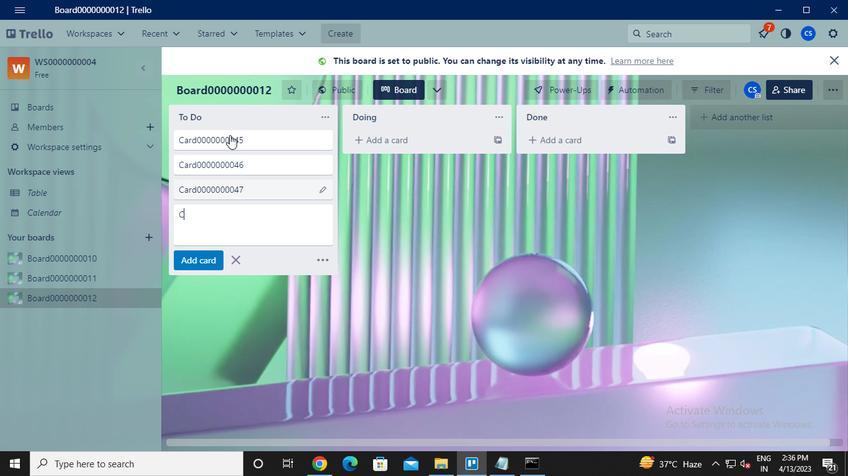 
Action: Keyboard r
Screenshot: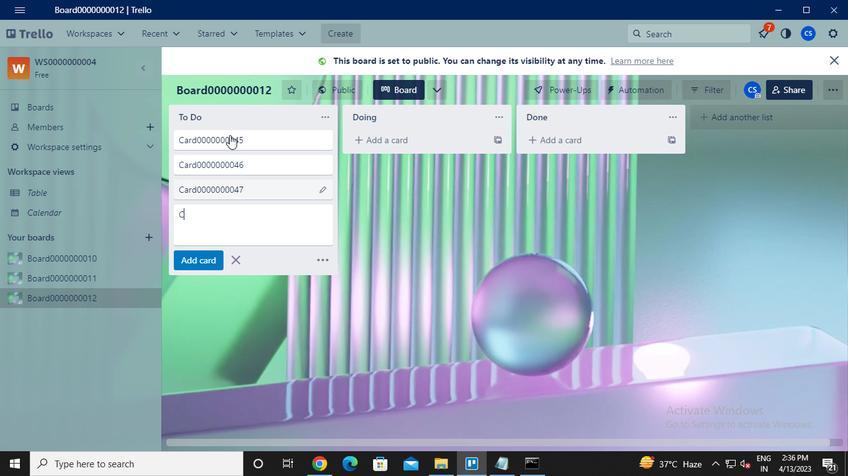 
Action: Keyboard d
Screenshot: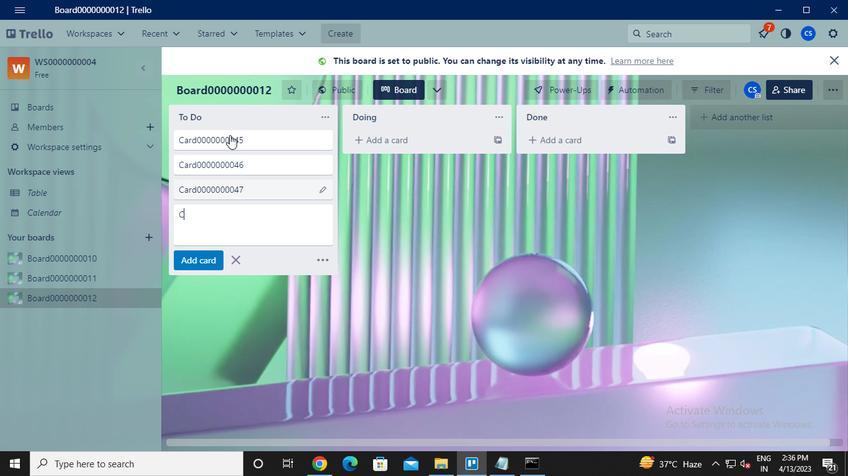 
Action: Keyboard <96>
Screenshot: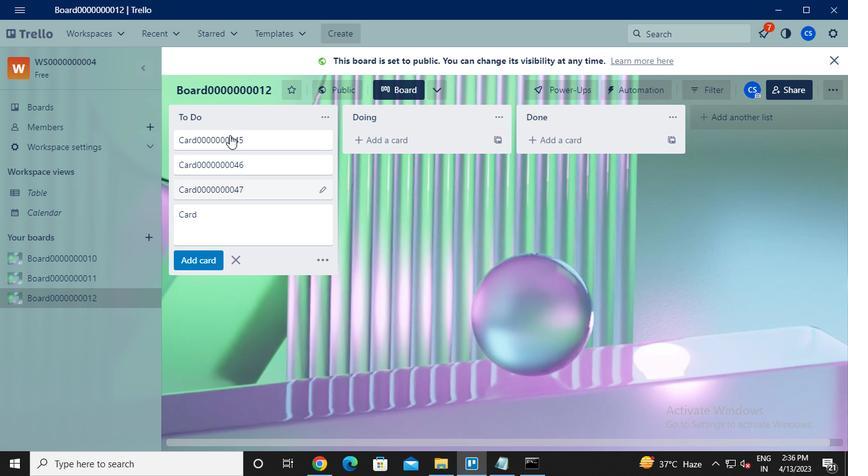 
Action: Keyboard <96>
Screenshot: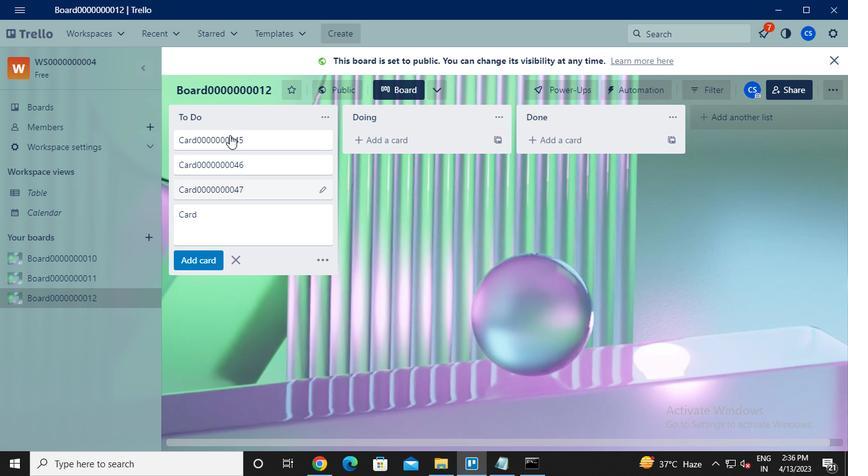 
Action: Keyboard <96>
Screenshot: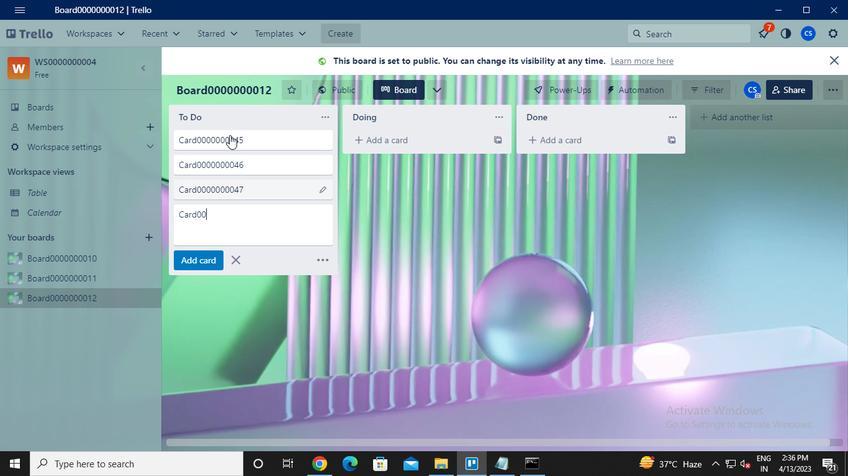 
Action: Keyboard <96>
Screenshot: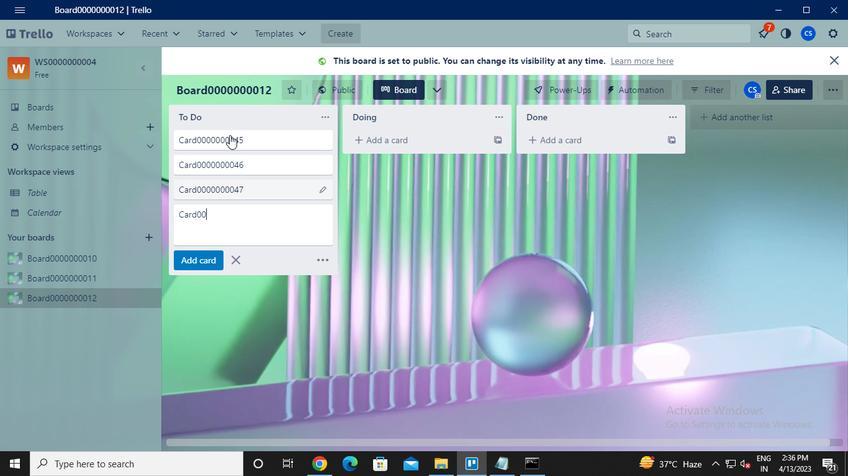 
Action: Keyboard <96>
Screenshot: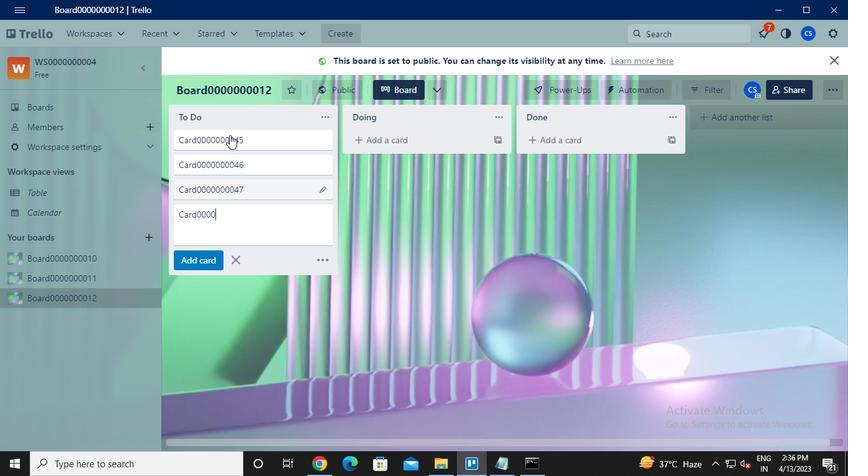 
Action: Keyboard <96>
Screenshot: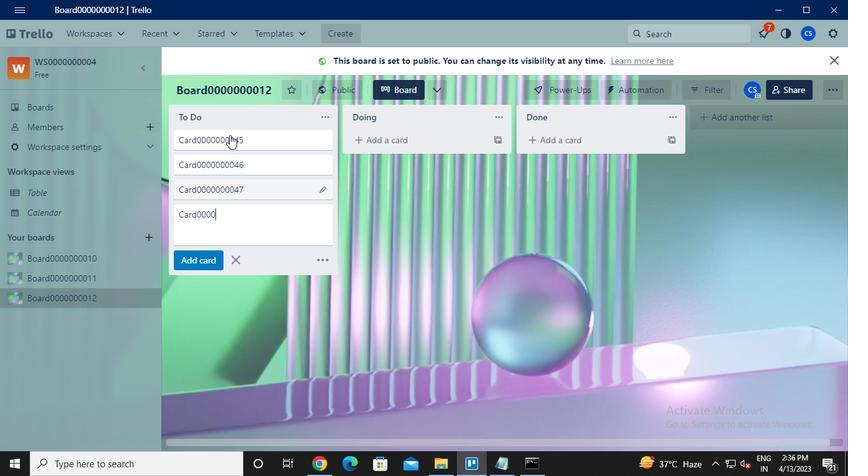 
Action: Keyboard <96>
Screenshot: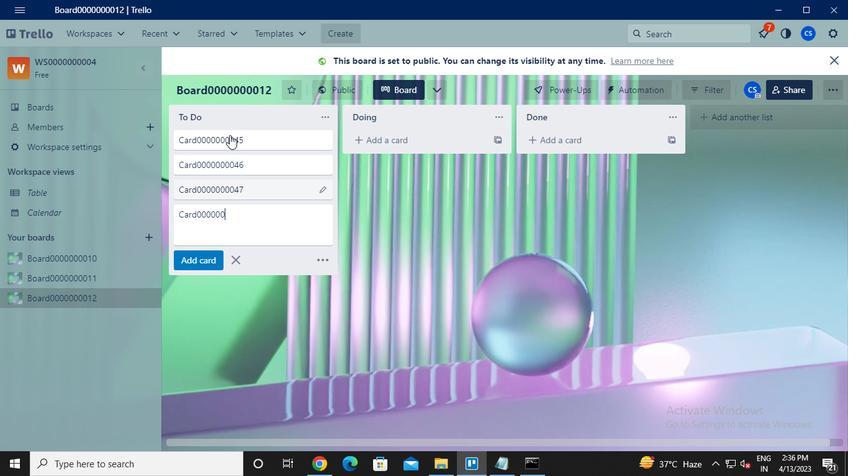 
Action: Keyboard <96>
Screenshot: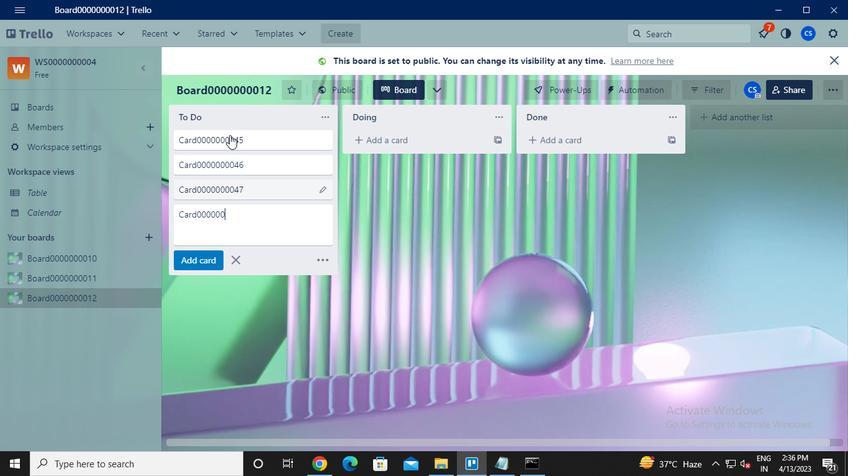 
Action: Keyboard <100>
Screenshot: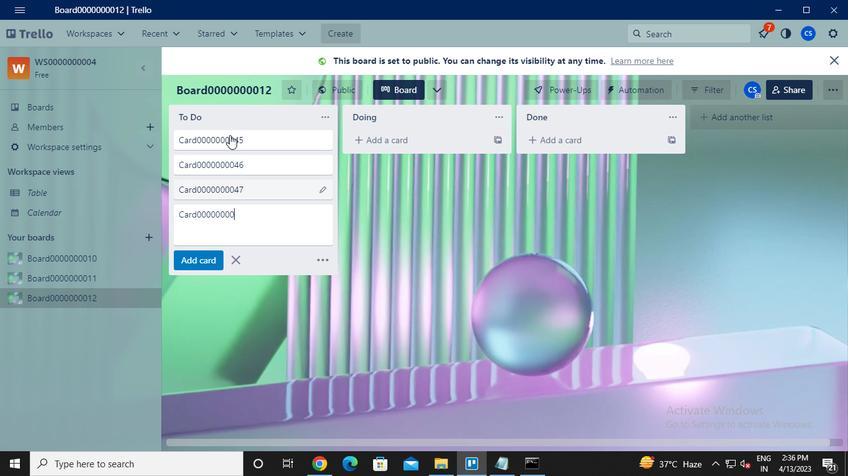 
Action: Keyboard <104>
Screenshot: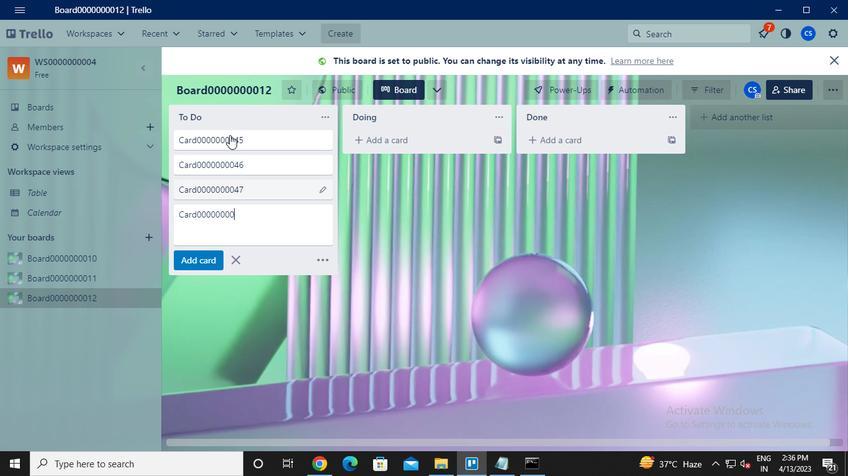 
Action: Keyboard Key.enter
Screenshot: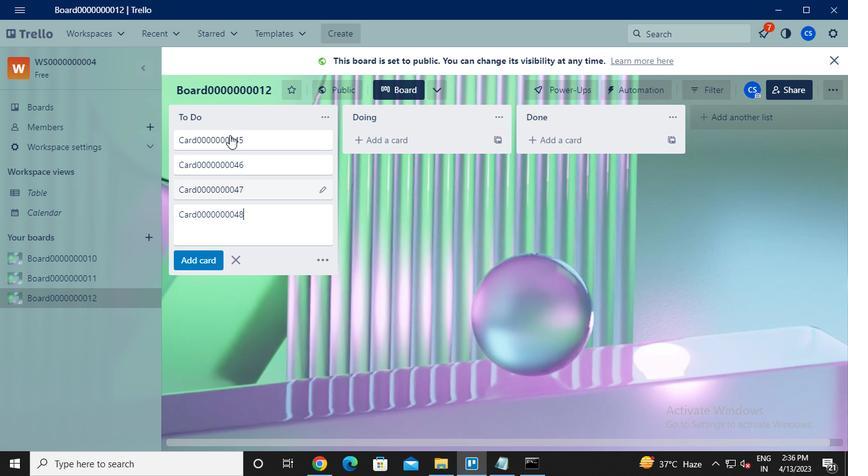 
Action: Mouse moved to (231, 287)
Screenshot: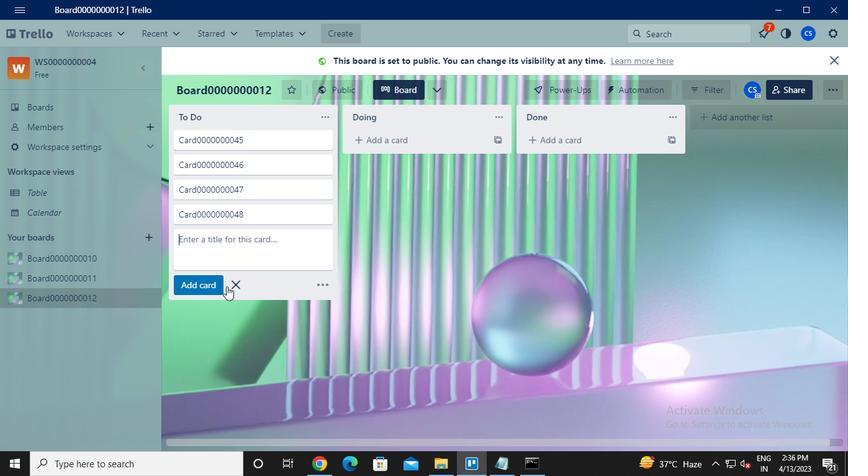 
Action: Mouse pressed left at (231, 287)
Screenshot: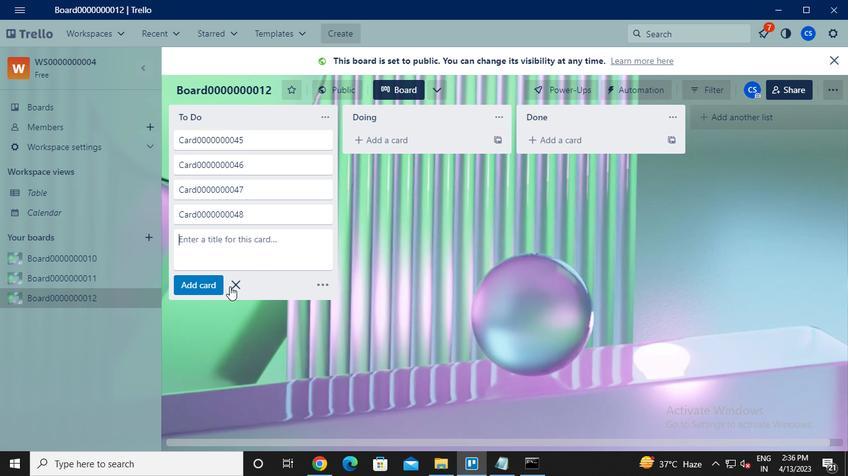 
Action: Mouse moved to (529, 465)
Screenshot: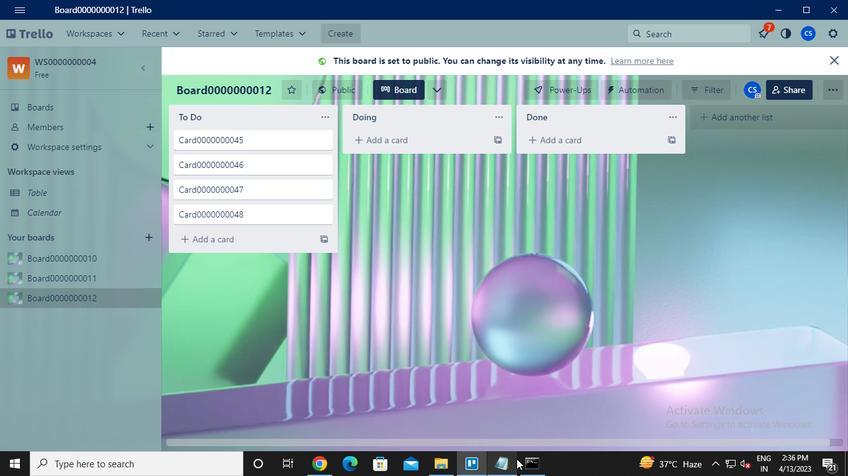 
Action: Mouse pressed left at (529, 465)
Screenshot: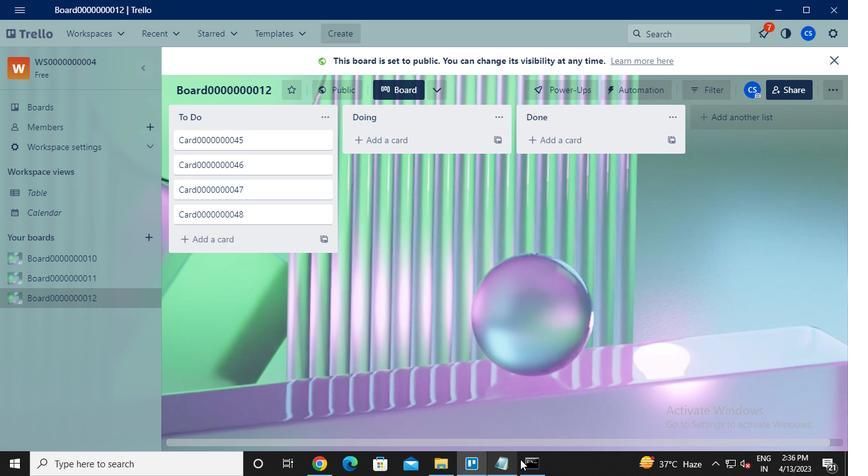 
Action: Mouse moved to (677, 93)
Screenshot: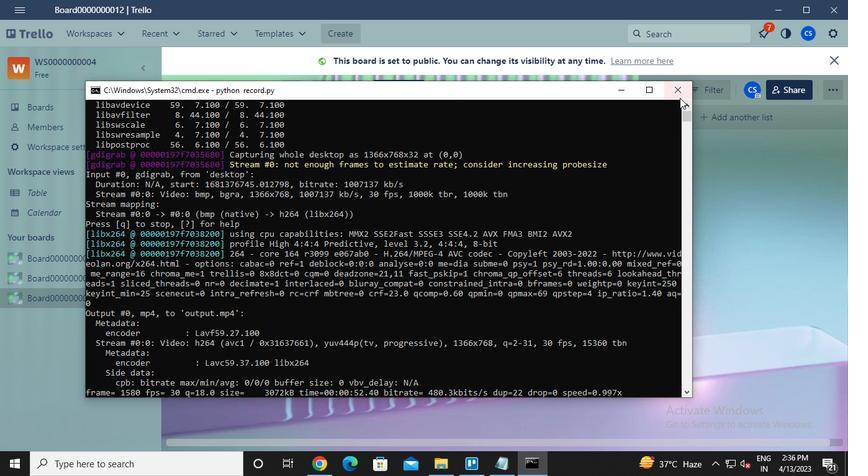
Action: Mouse pressed left at (677, 93)
Screenshot: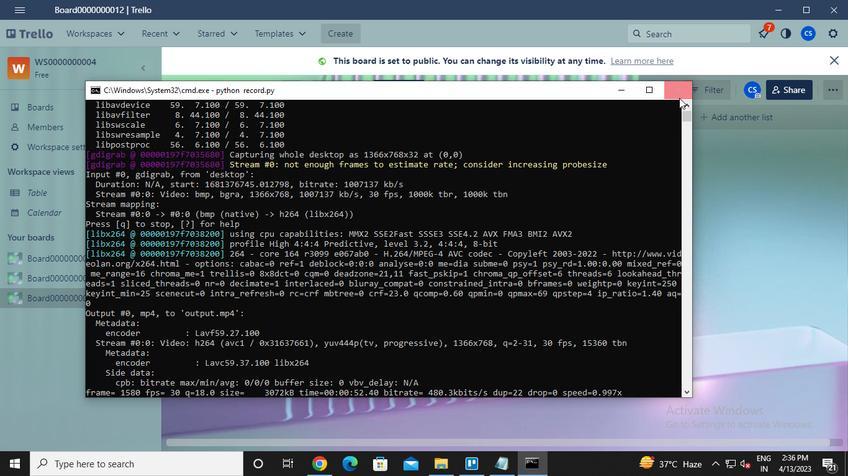 
Action: Mouse moved to (677, 93)
Screenshot: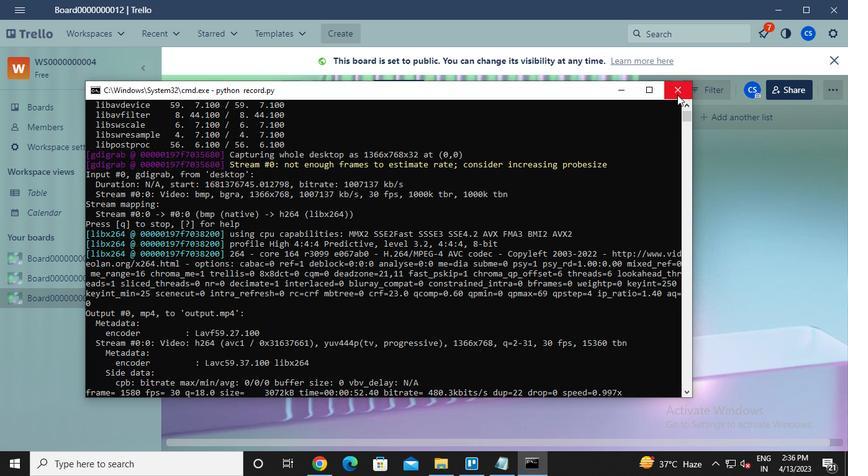 
